 Task: Find connections with filter location Agogo with filter topic #communitybuildingwith filter profile language French with filter current company Bounce with filter school KPB Hinduja College of Commerce with filter industry Health and Human Services with filter service category Corporate Events with filter keywords title Nuclear Engineer
Action: Mouse moved to (269, 203)
Screenshot: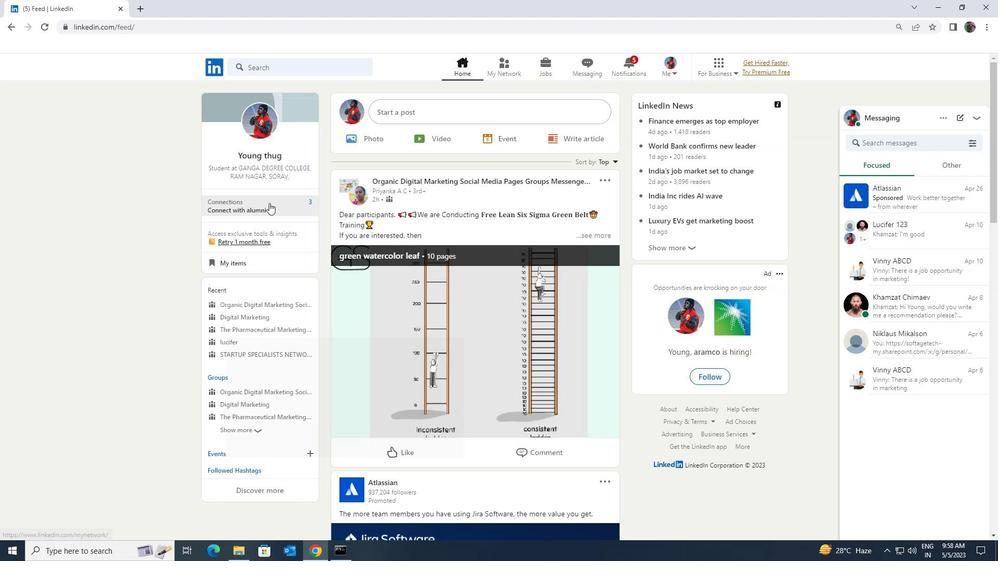 
Action: Mouse pressed left at (269, 203)
Screenshot: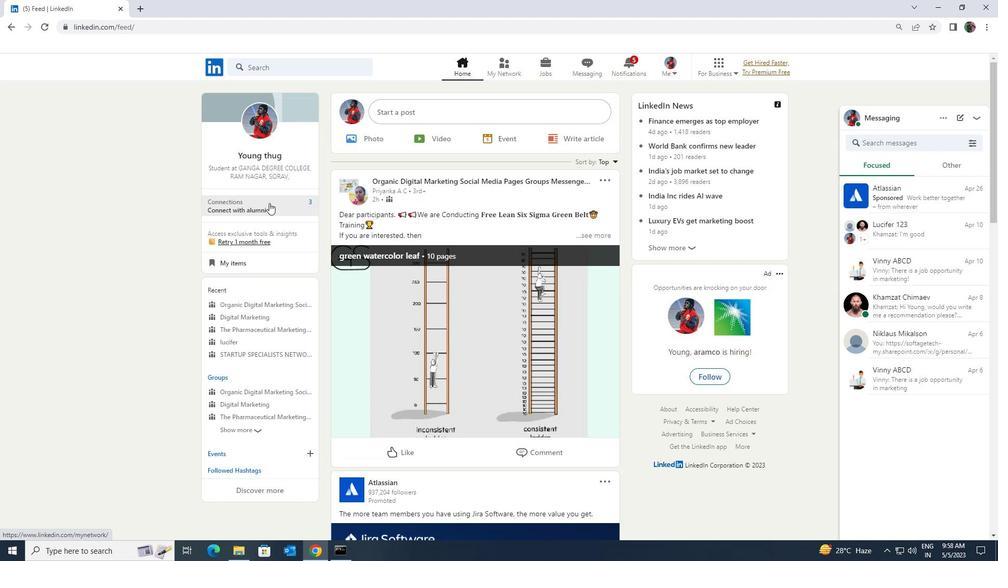 
Action: Mouse moved to (282, 130)
Screenshot: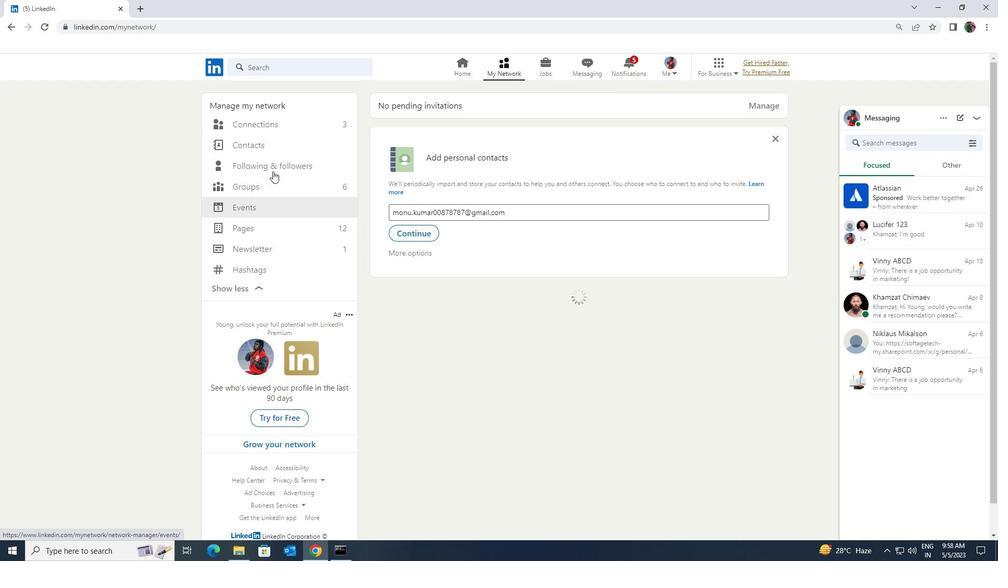 
Action: Mouse pressed left at (282, 130)
Screenshot: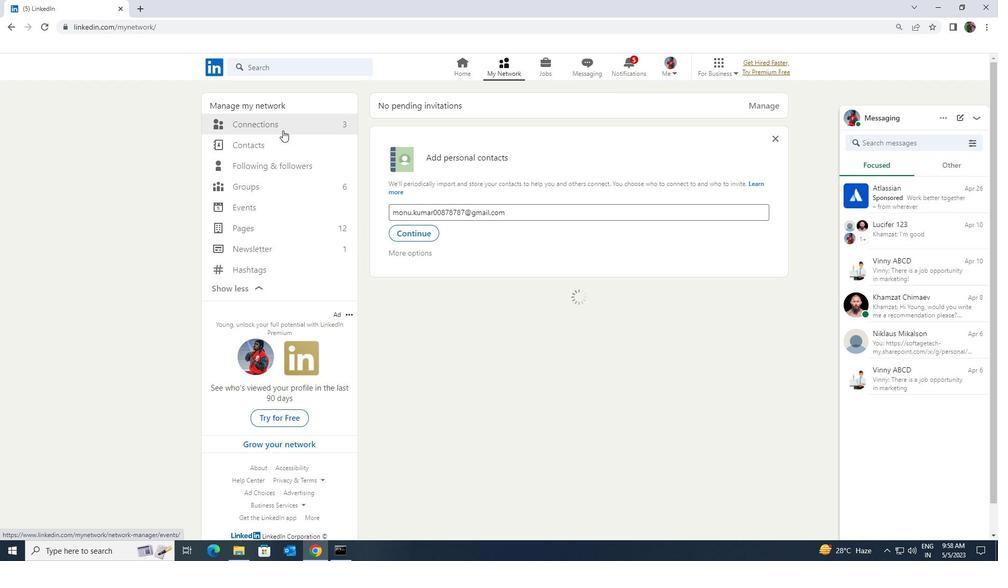 
Action: Mouse moved to (282, 127)
Screenshot: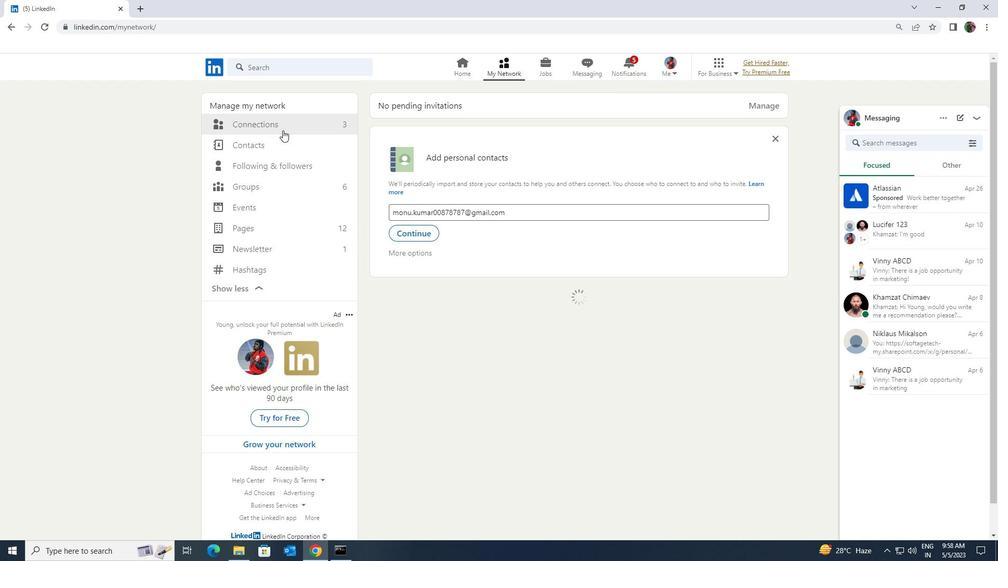 
Action: Mouse pressed left at (282, 127)
Screenshot: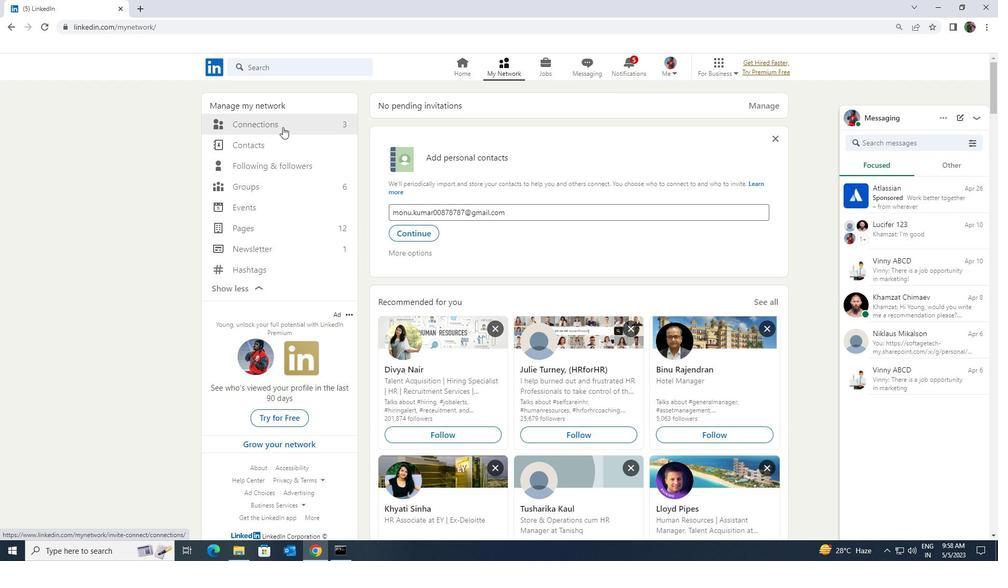 
Action: Mouse moved to (559, 126)
Screenshot: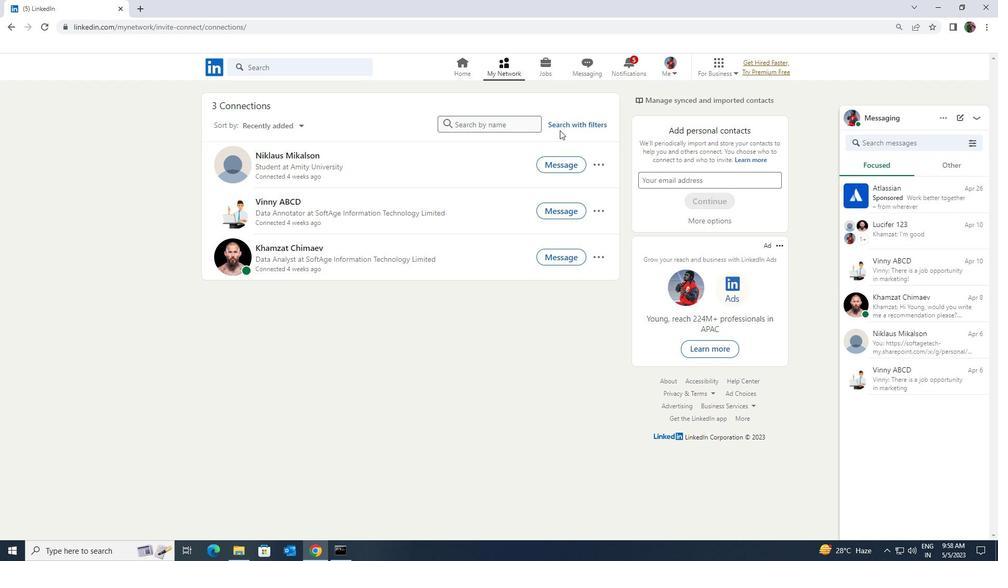 
Action: Mouse pressed left at (559, 126)
Screenshot: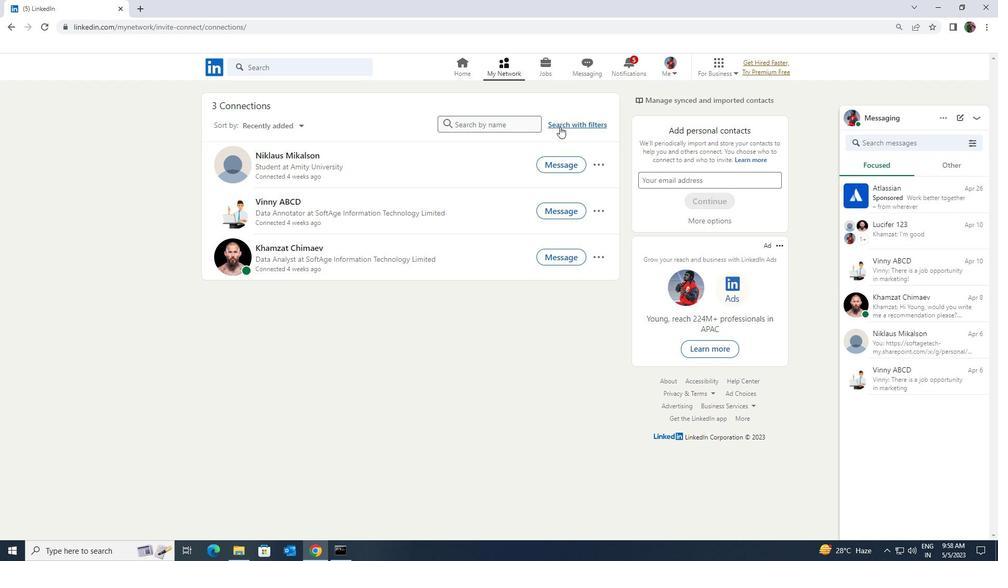 
Action: Mouse moved to (534, 97)
Screenshot: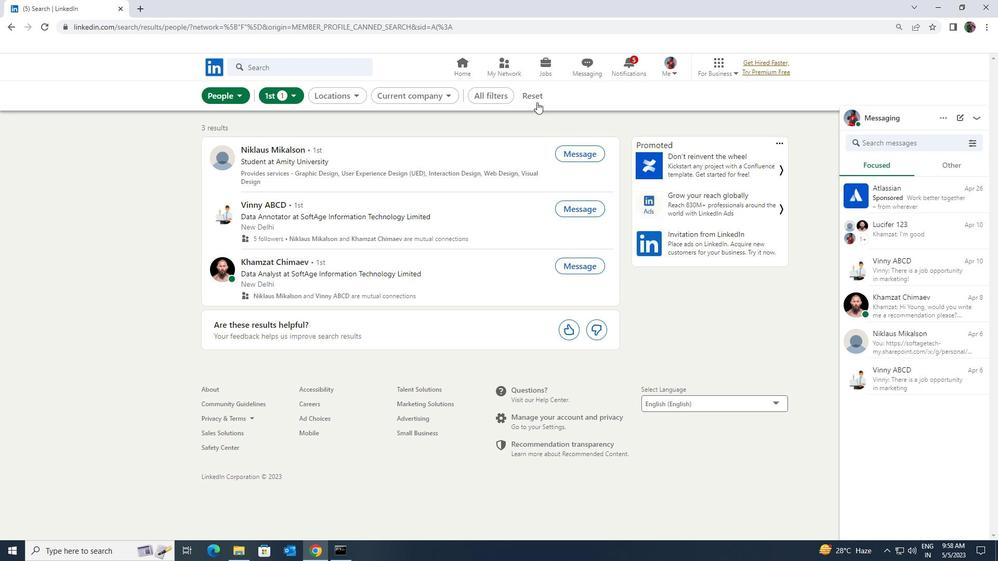 
Action: Mouse pressed left at (534, 97)
Screenshot: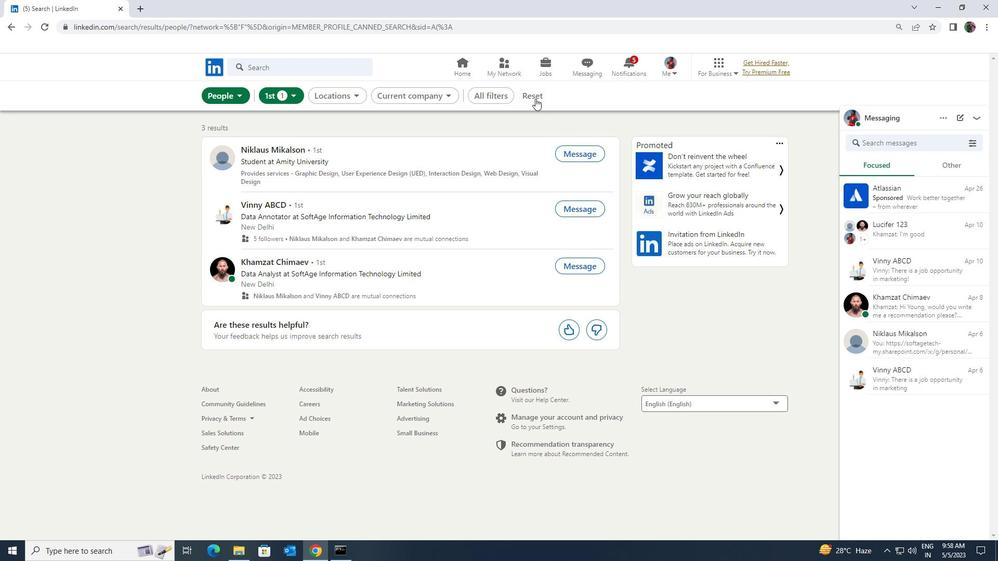 
Action: Mouse moved to (519, 96)
Screenshot: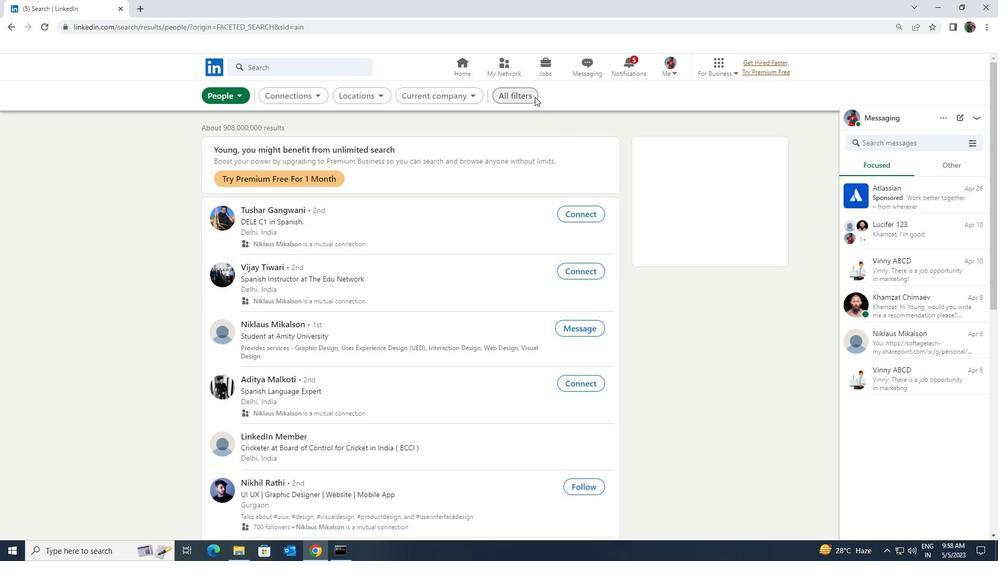 
Action: Mouse pressed left at (519, 96)
Screenshot: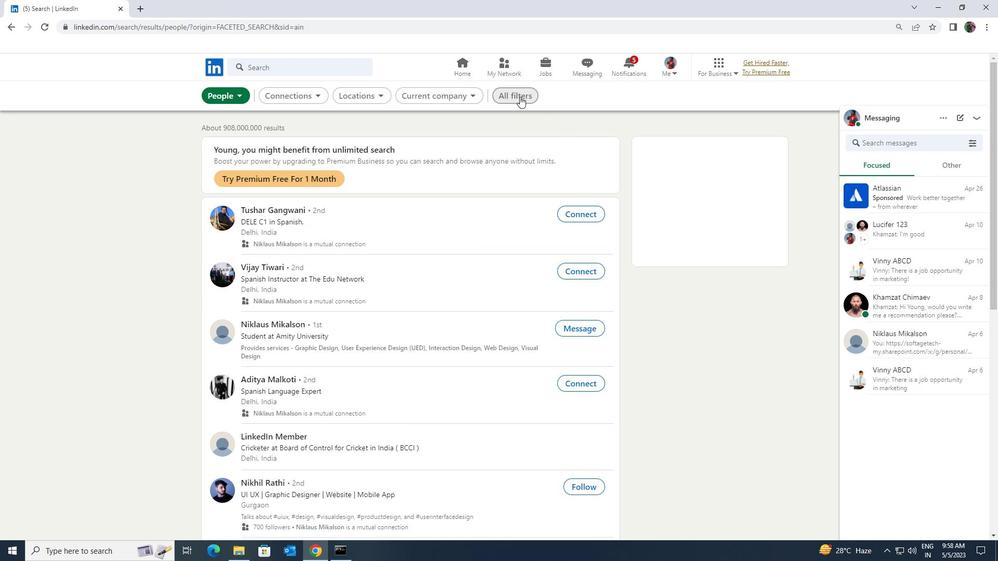 
Action: Mouse moved to (883, 405)
Screenshot: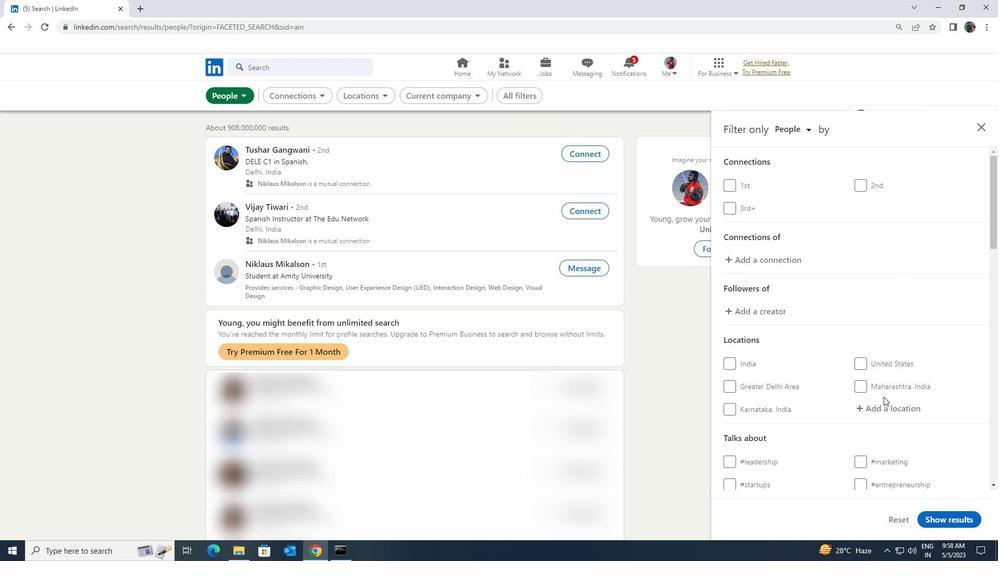 
Action: Mouse pressed left at (883, 405)
Screenshot: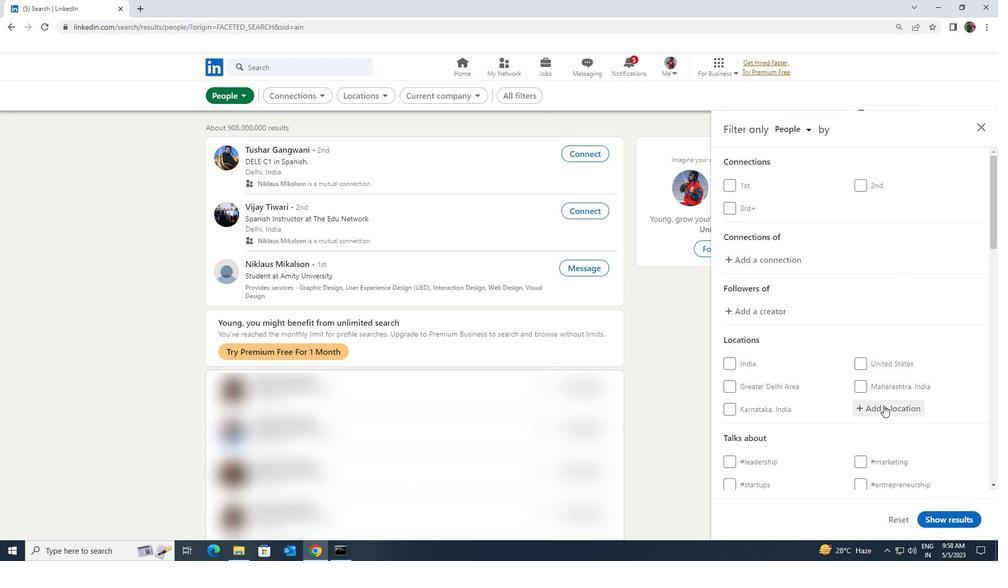
Action: Key pressed <Key.shift><Key.shift>AGOGO<Key.enter>
Screenshot: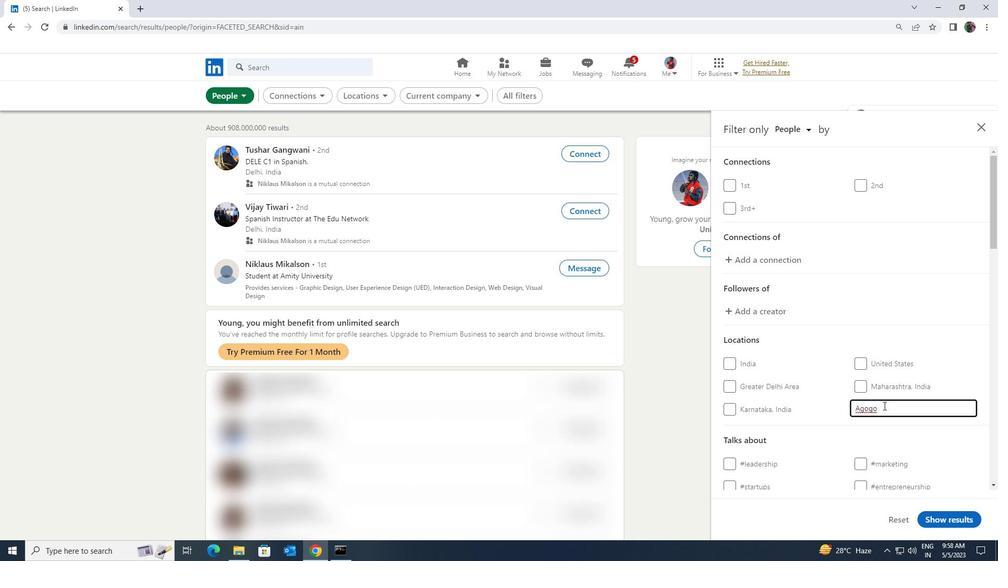 
Action: Mouse moved to (899, 427)
Screenshot: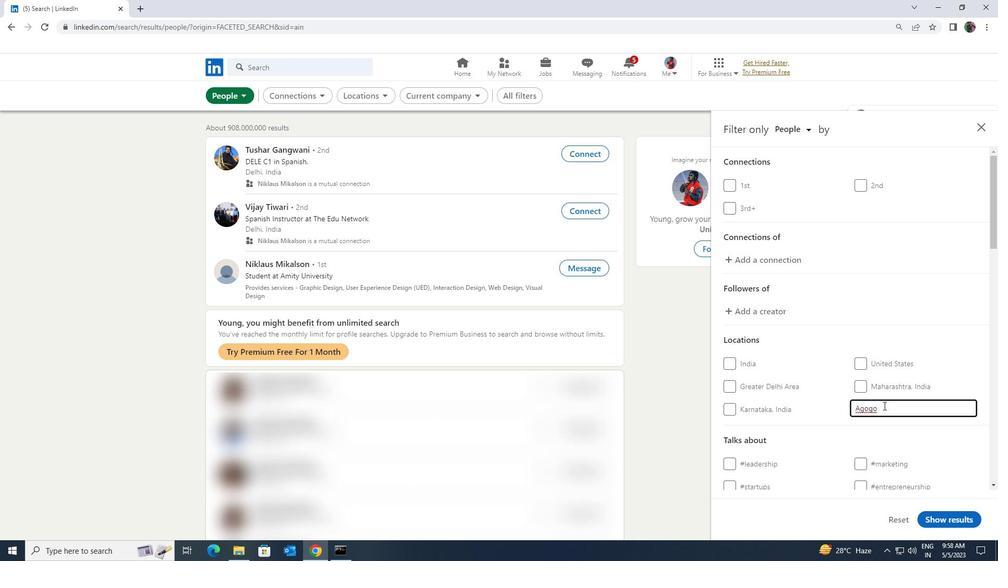 
Action: Mouse scrolled (899, 426) with delta (0, 0)
Screenshot: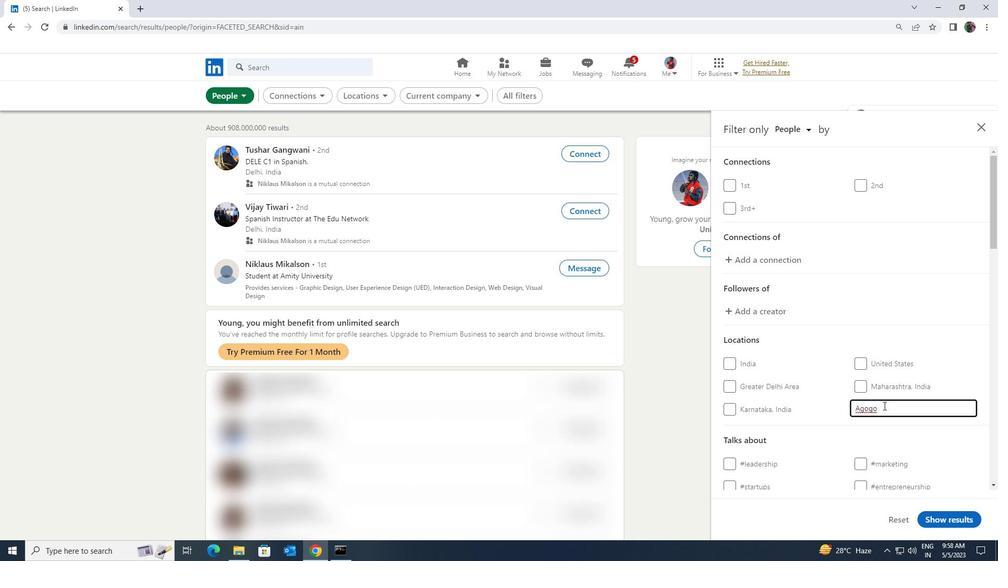 
Action: Mouse moved to (903, 455)
Screenshot: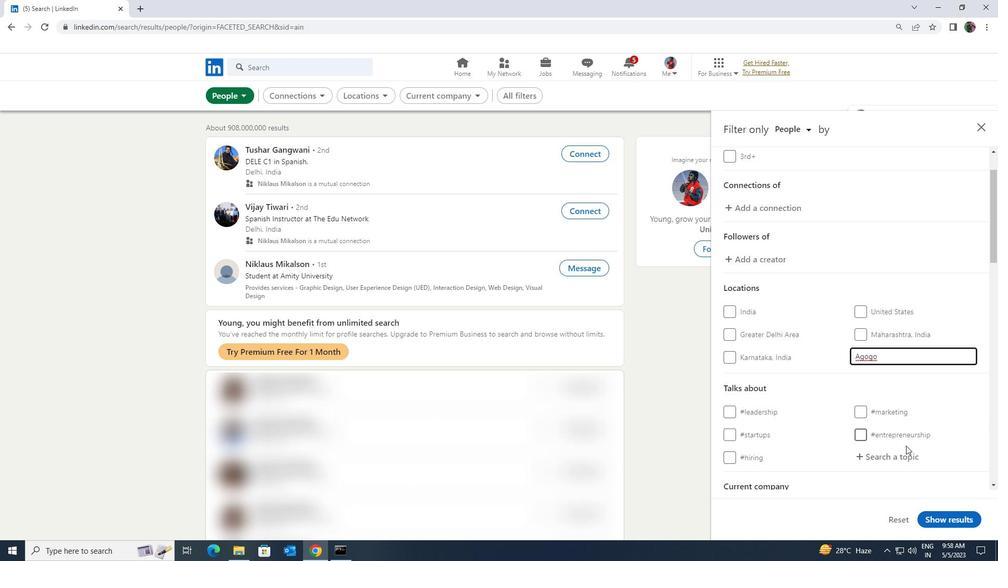 
Action: Mouse pressed left at (903, 455)
Screenshot: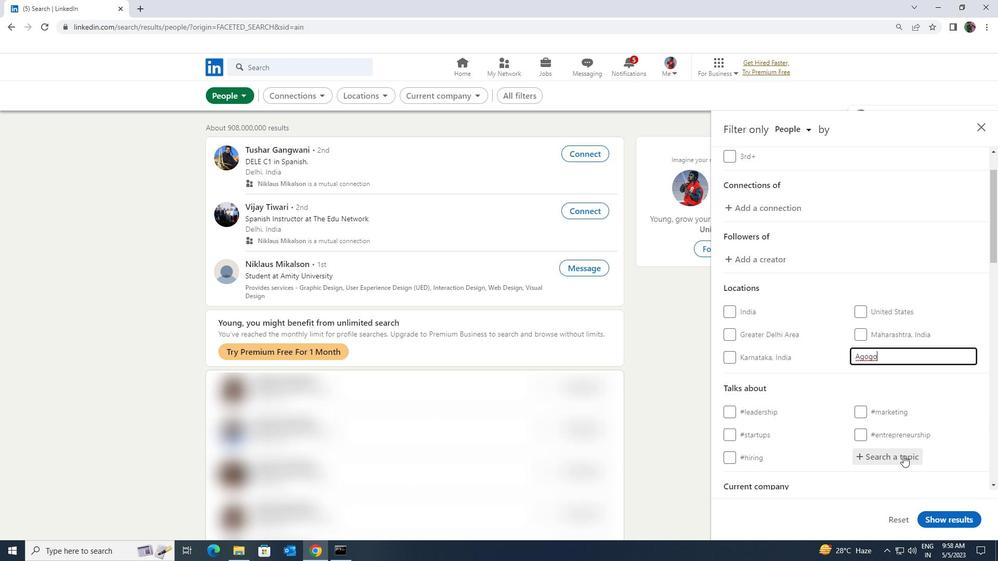 
Action: Key pressed <Key.shift>COMMUNITYBUI
Screenshot: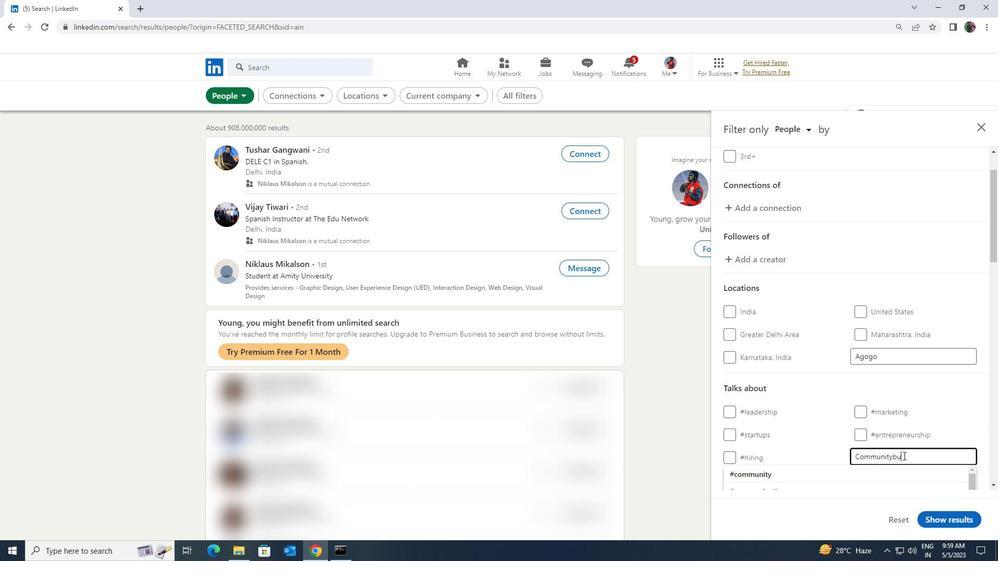 
Action: Mouse moved to (889, 468)
Screenshot: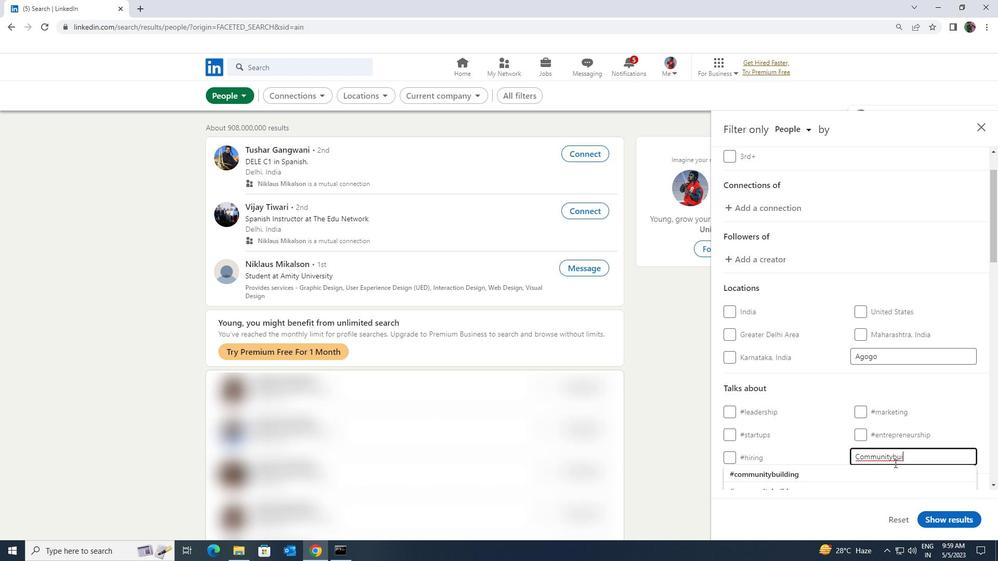 
Action: Mouse pressed left at (889, 468)
Screenshot: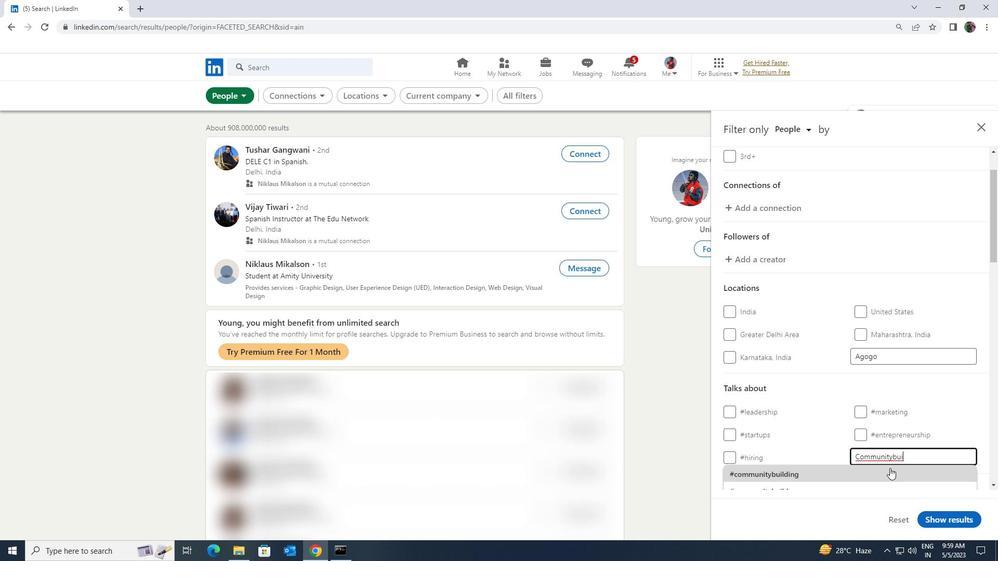 
Action: Mouse moved to (846, 442)
Screenshot: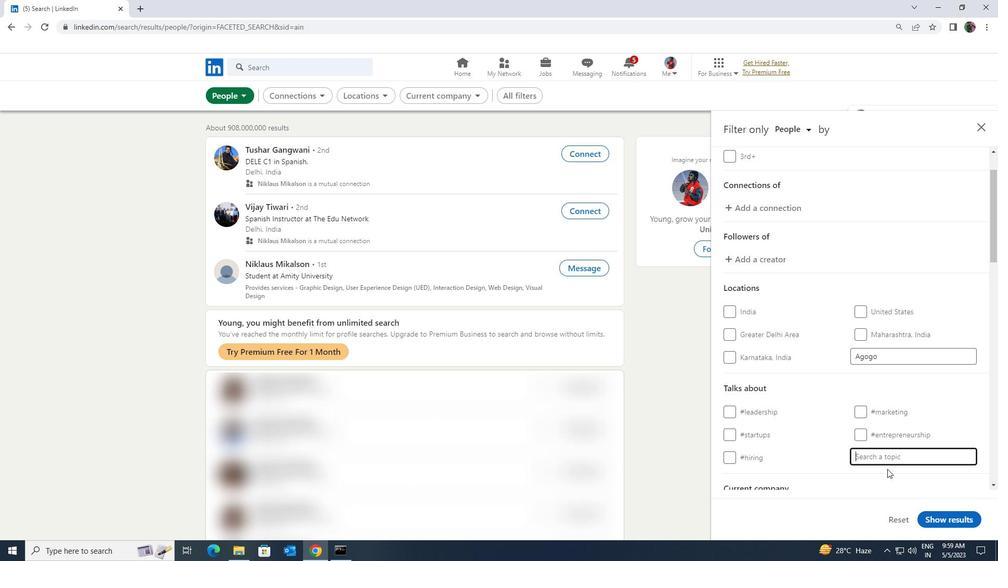 
Action: Mouse scrolled (846, 442) with delta (0, 0)
Screenshot: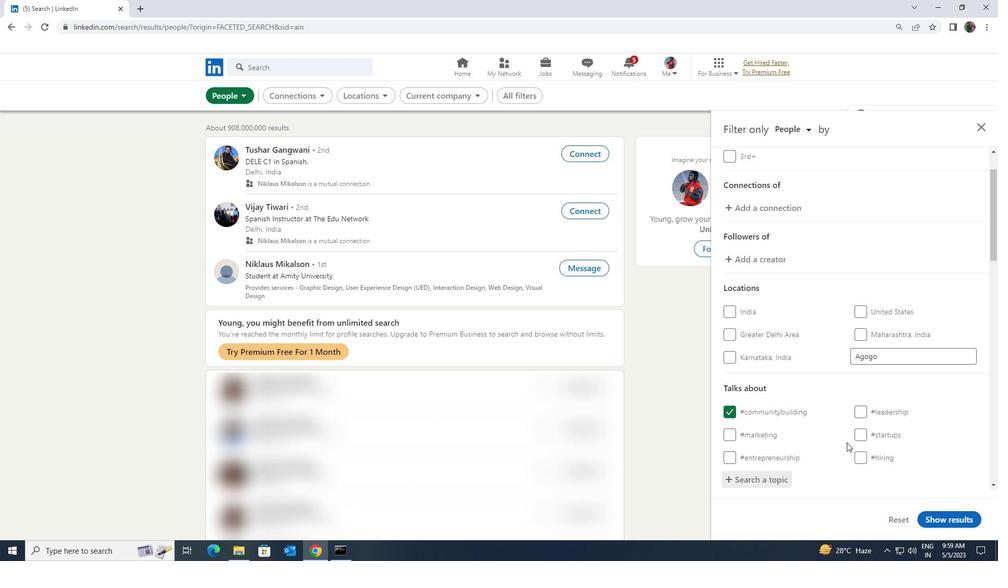 
Action: Mouse scrolled (846, 442) with delta (0, 0)
Screenshot: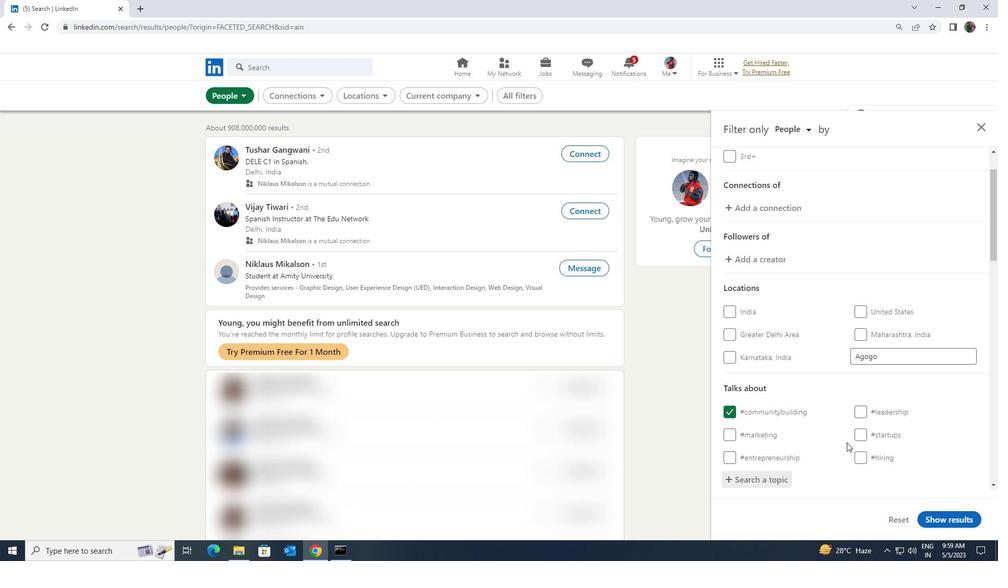 
Action: Mouse moved to (848, 442)
Screenshot: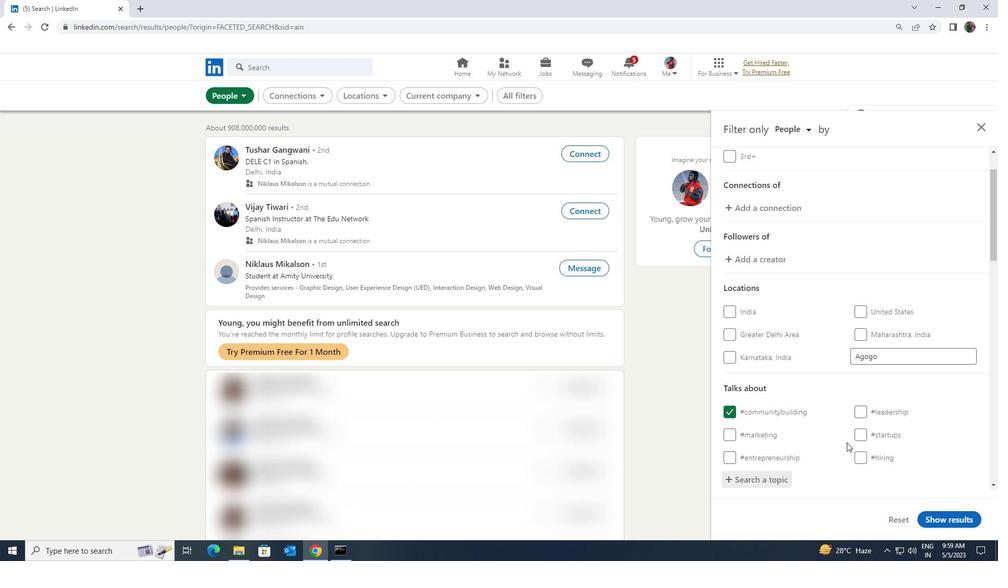
Action: Mouse scrolled (848, 441) with delta (0, 0)
Screenshot: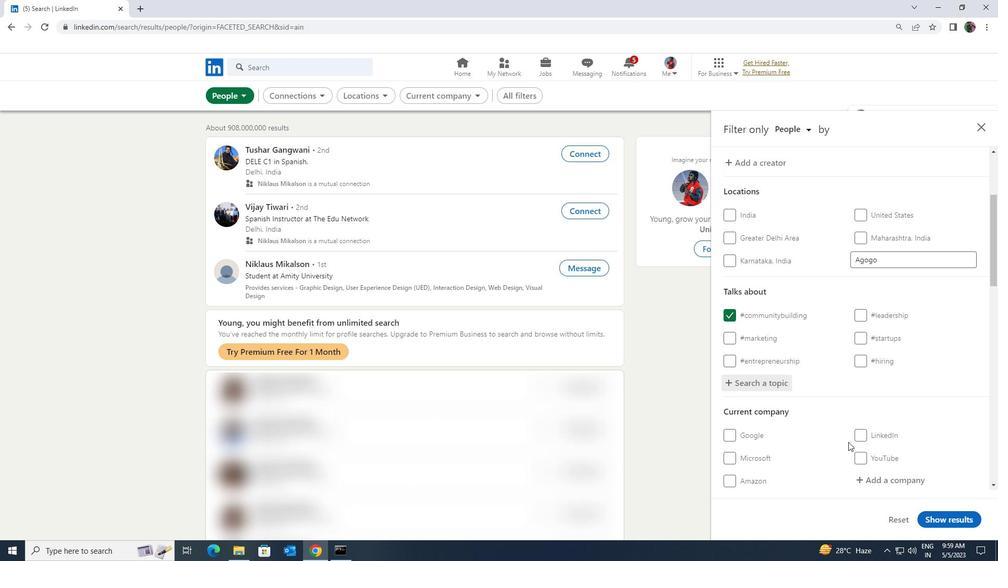 
Action: Mouse scrolled (848, 441) with delta (0, 0)
Screenshot: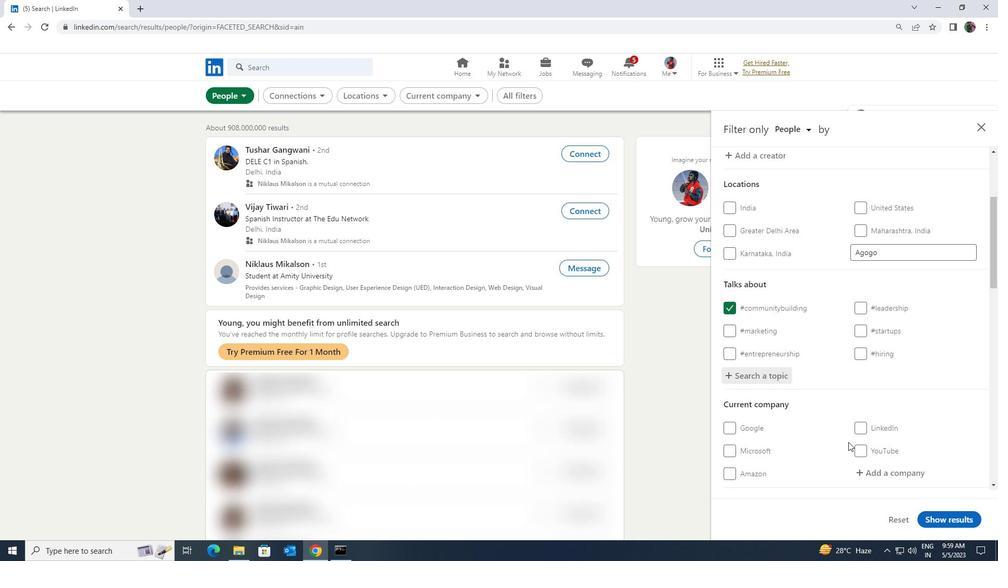 
Action: Mouse moved to (849, 442)
Screenshot: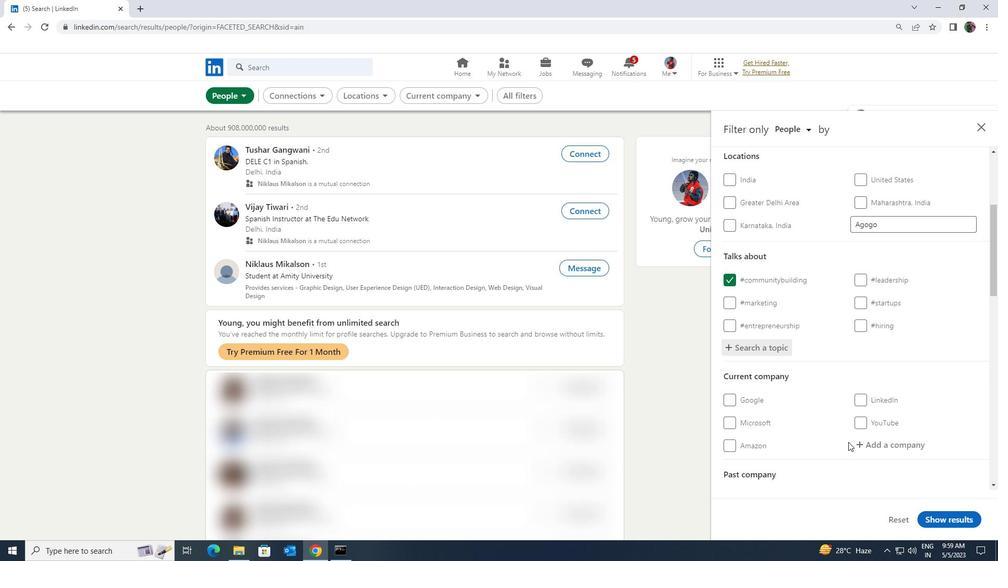 
Action: Mouse scrolled (849, 441) with delta (0, 0)
Screenshot: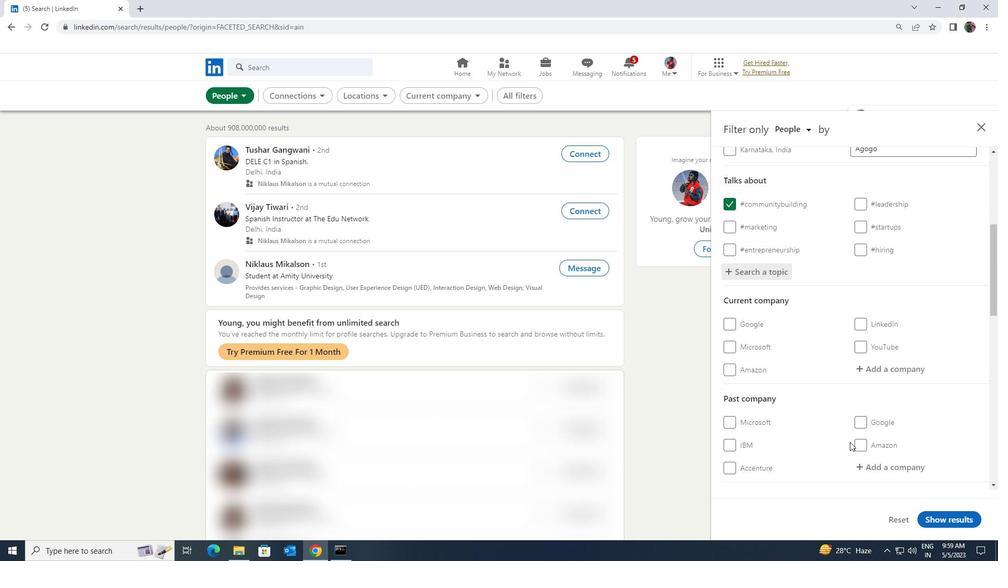 
Action: Mouse moved to (850, 441)
Screenshot: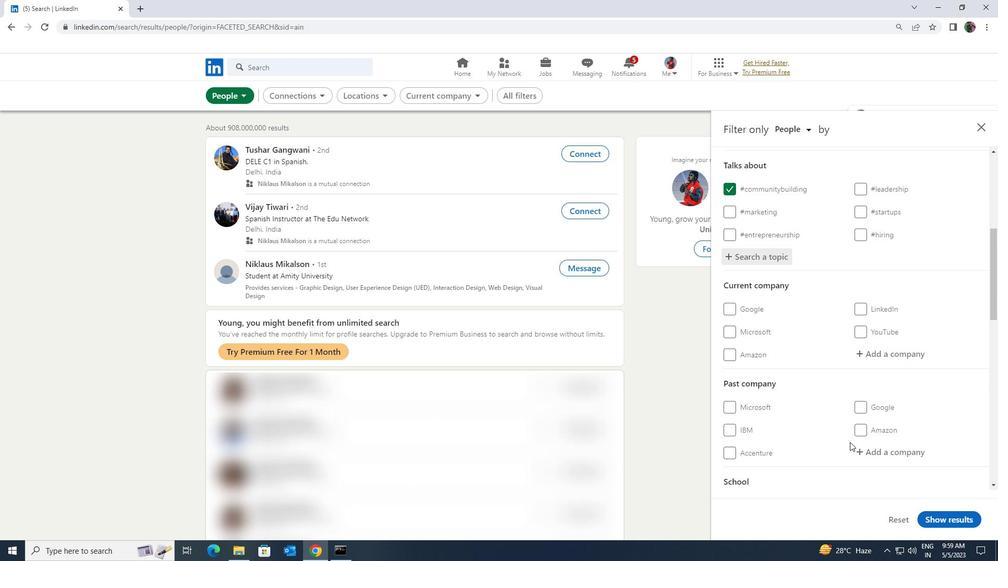 
Action: Mouse scrolled (850, 440) with delta (0, 0)
Screenshot: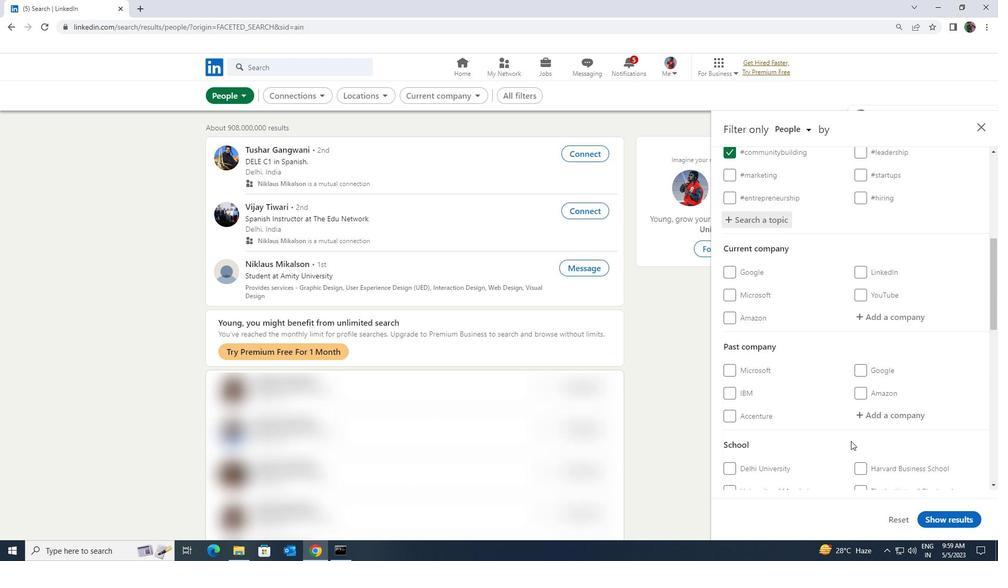 
Action: Mouse scrolled (850, 440) with delta (0, 0)
Screenshot: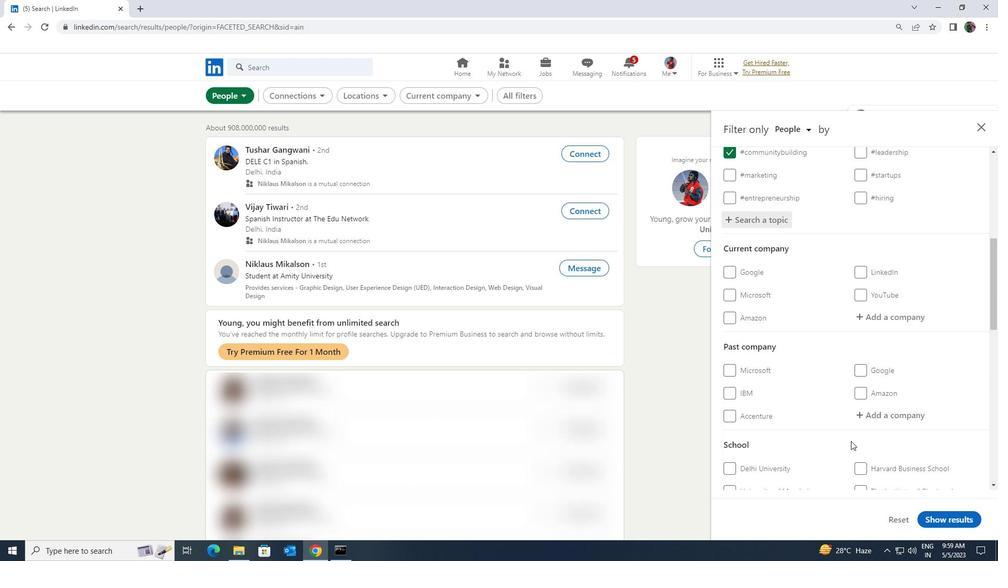 
Action: Mouse scrolled (850, 440) with delta (0, 0)
Screenshot: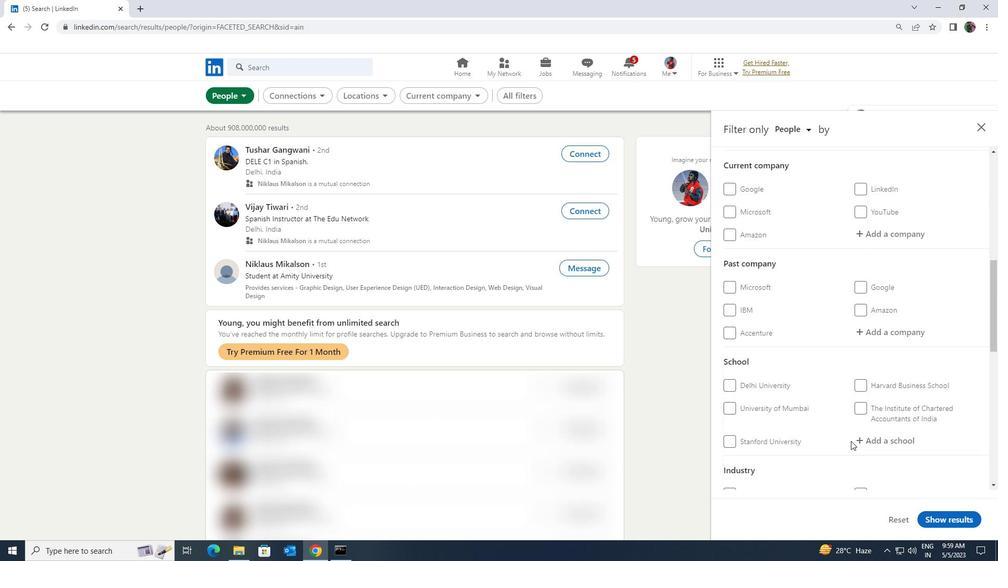 
Action: Mouse scrolled (850, 440) with delta (0, 0)
Screenshot: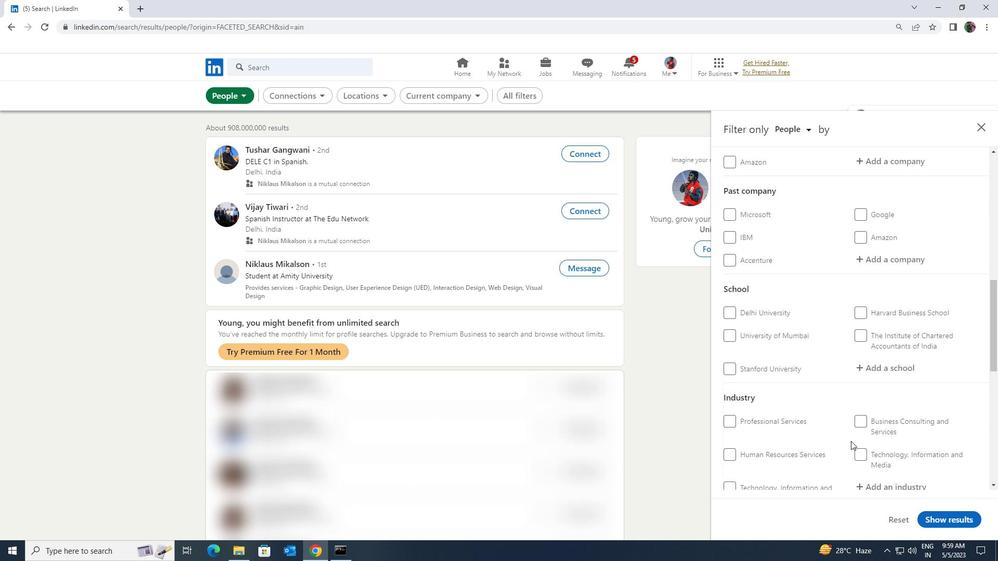 
Action: Mouse scrolled (850, 440) with delta (0, 0)
Screenshot: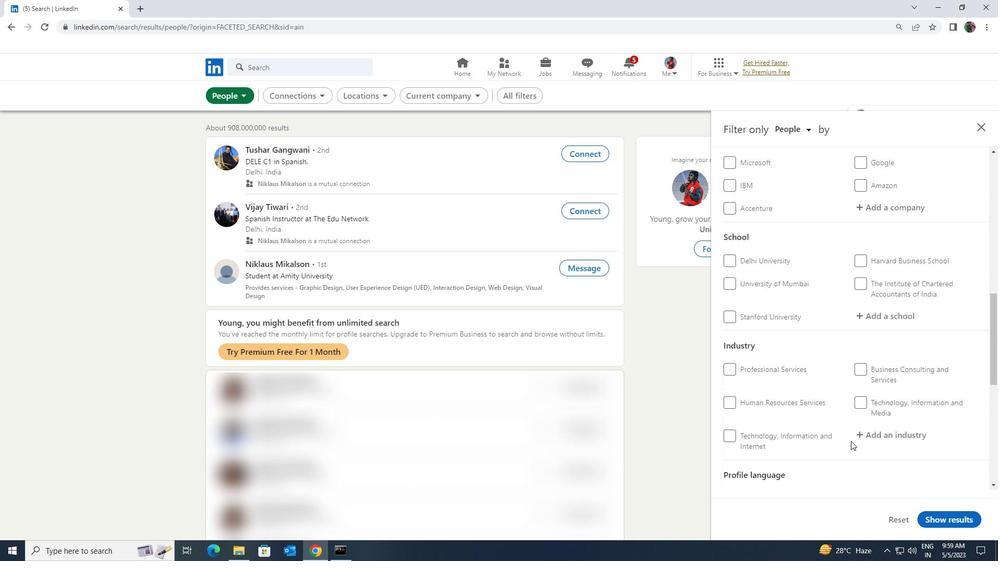 
Action: Mouse moved to (856, 443)
Screenshot: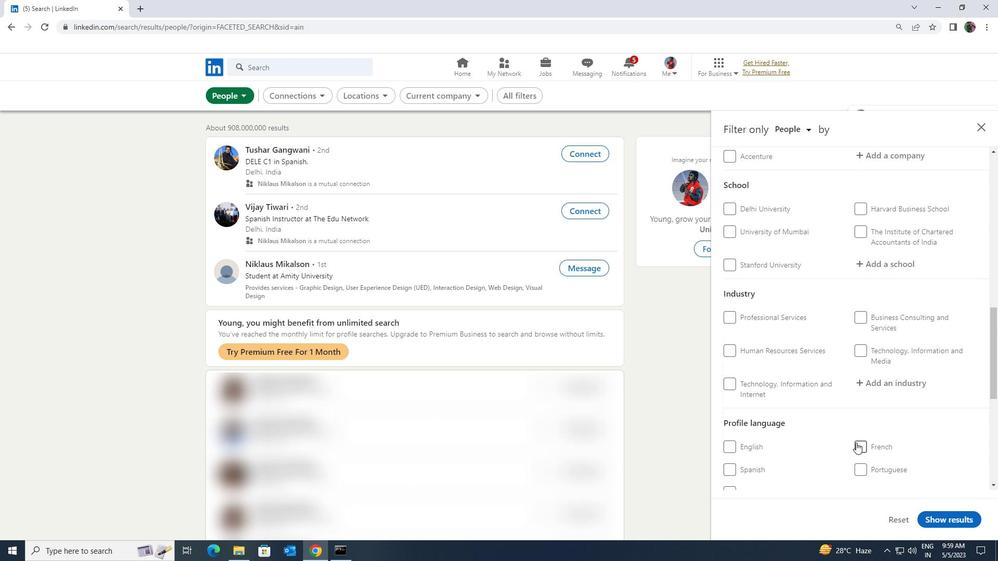 
Action: Mouse pressed left at (856, 443)
Screenshot: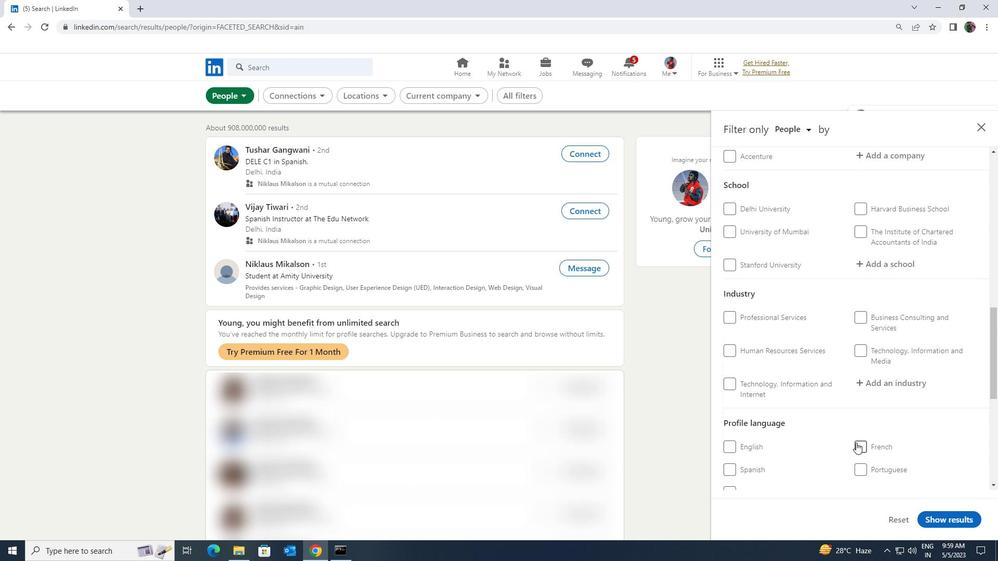 
Action: Mouse moved to (857, 444)
Screenshot: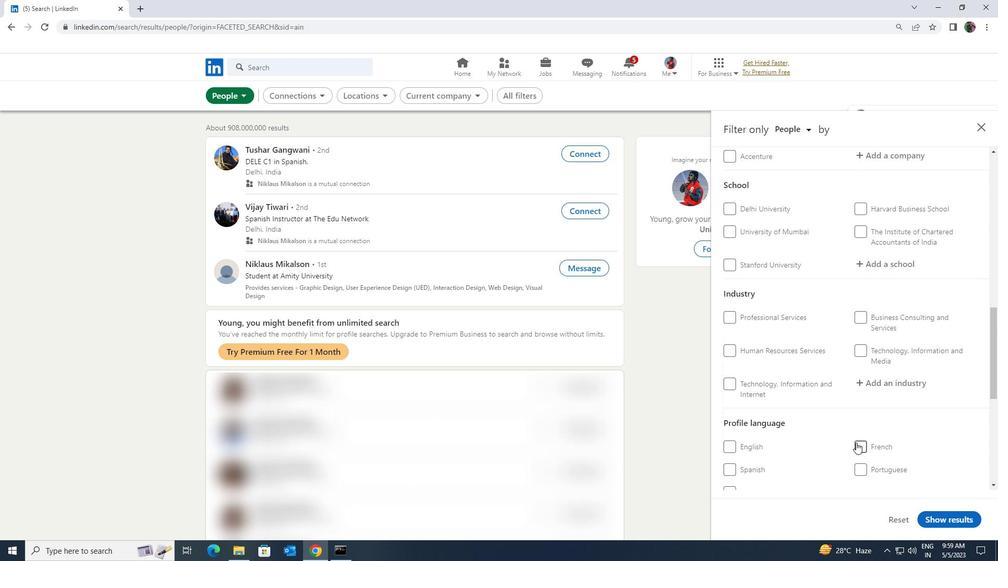 
Action: Mouse scrolled (857, 444) with delta (0, 0)
Screenshot: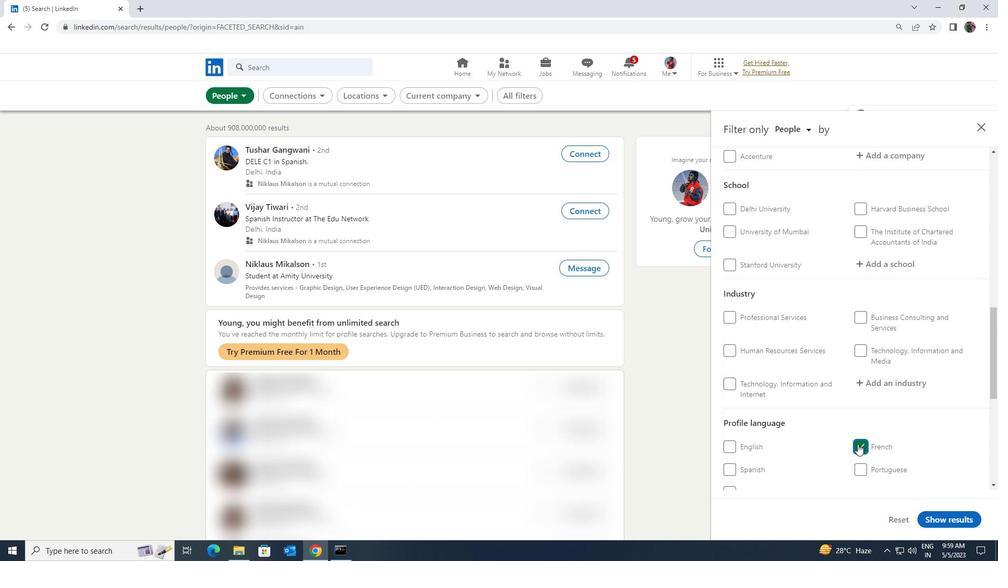 
Action: Mouse scrolled (857, 444) with delta (0, 0)
Screenshot: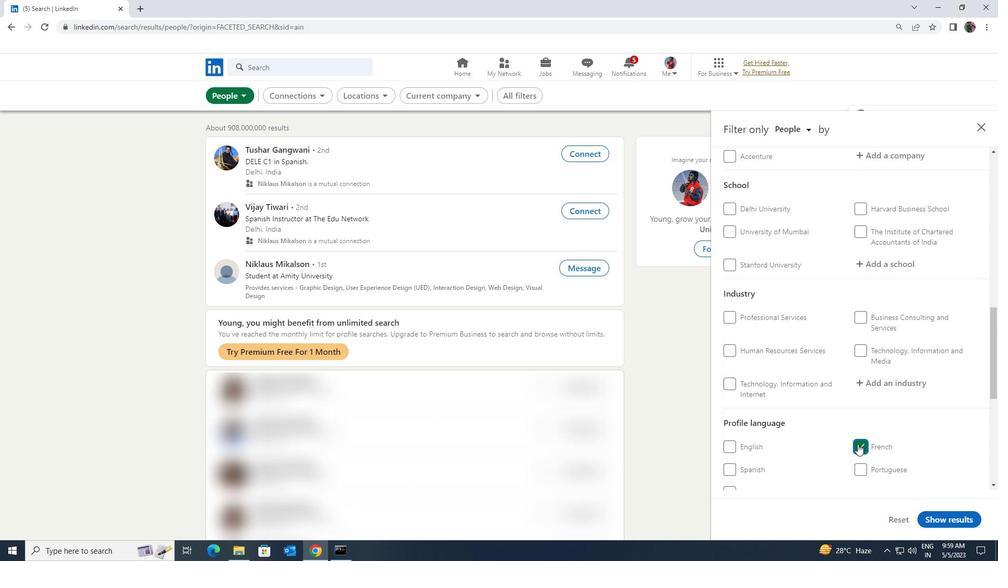 
Action: Mouse scrolled (857, 444) with delta (0, 0)
Screenshot: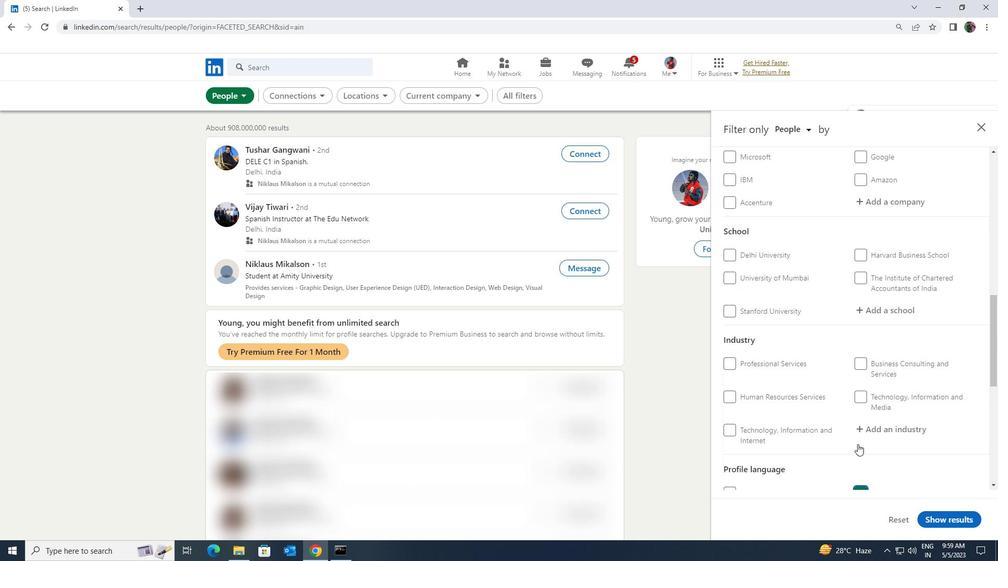 
Action: Mouse scrolled (857, 444) with delta (0, 0)
Screenshot: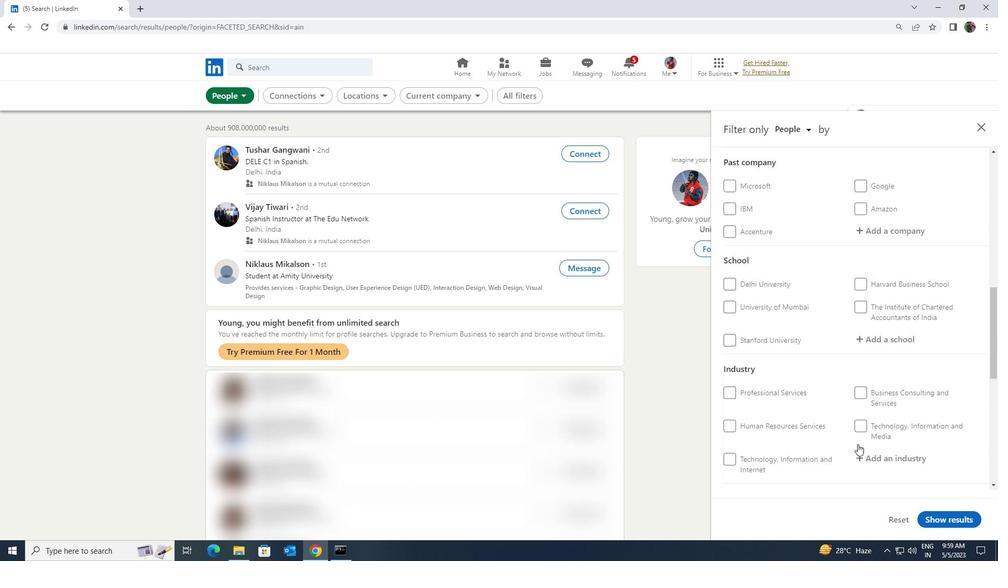 
Action: Mouse scrolled (857, 444) with delta (0, 0)
Screenshot: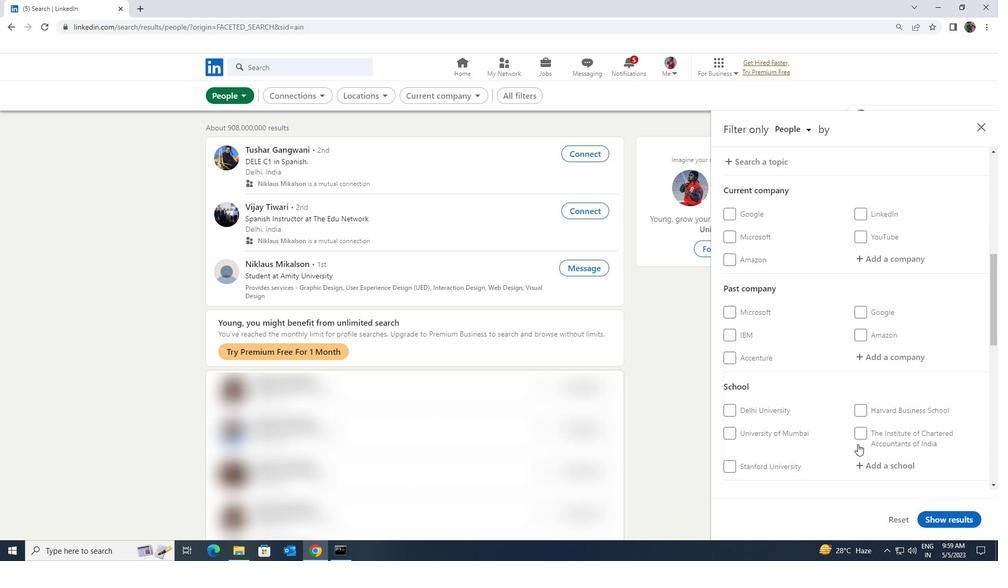 
Action: Mouse scrolled (857, 444) with delta (0, 0)
Screenshot: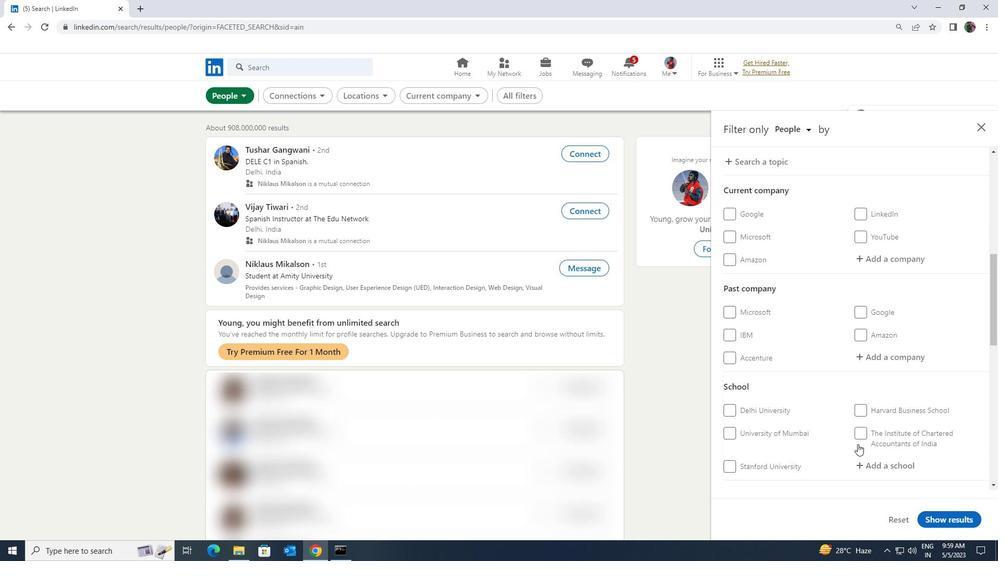 
Action: Mouse scrolled (857, 444) with delta (0, 0)
Screenshot: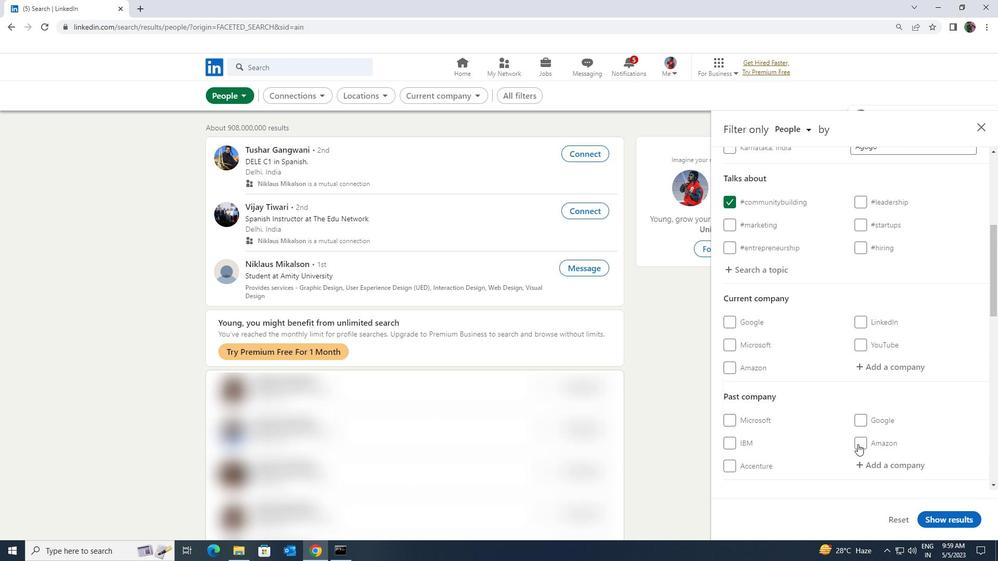 
Action: Mouse moved to (865, 423)
Screenshot: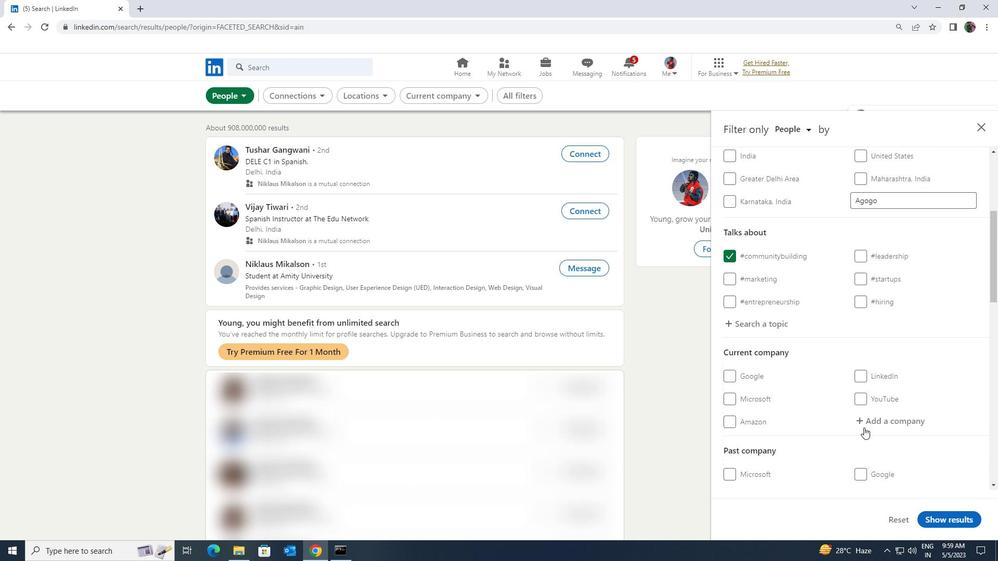 
Action: Mouse pressed left at (865, 423)
Screenshot: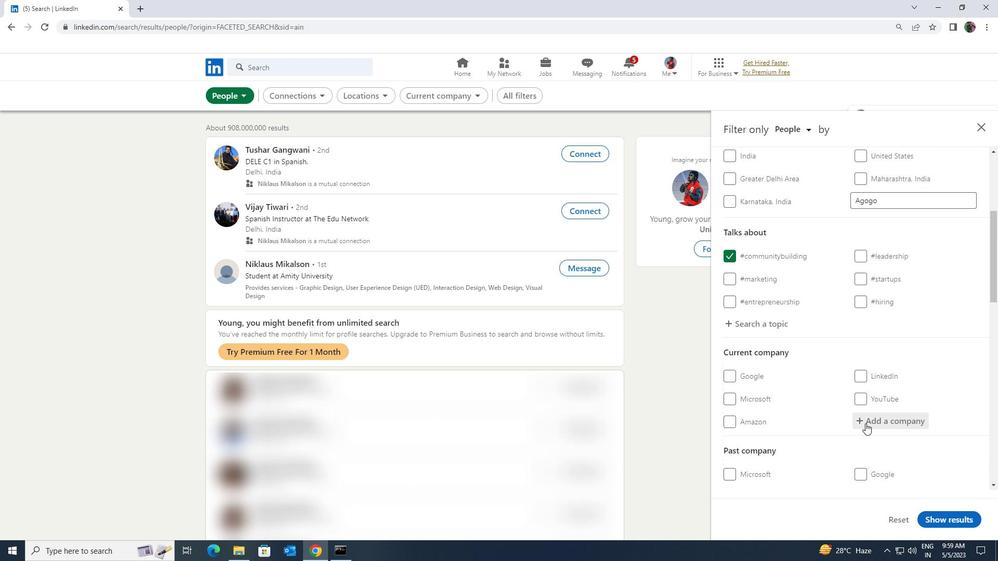
Action: Mouse moved to (859, 429)
Screenshot: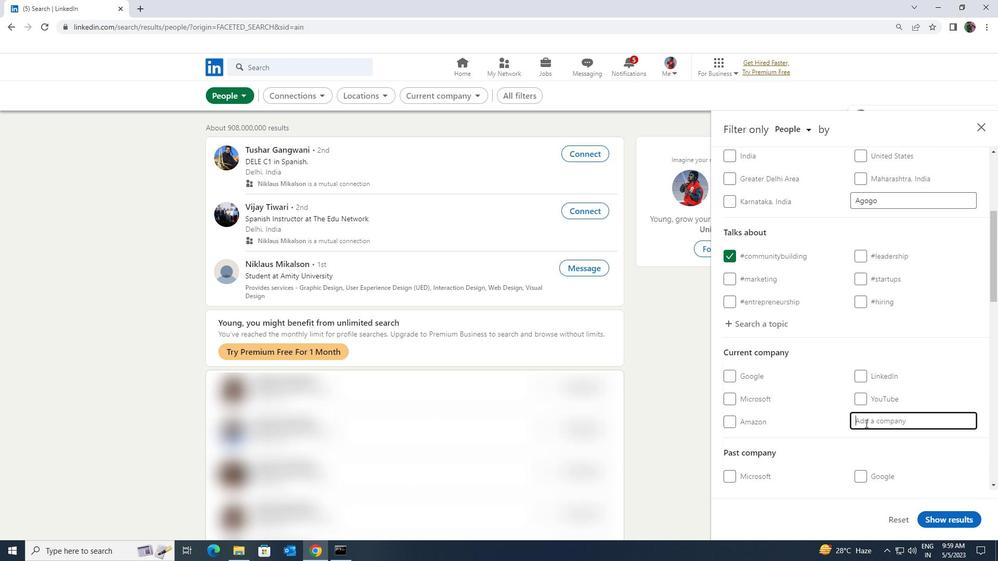 
Action: Key pressed <Key.shift>BOUNCE
Screenshot: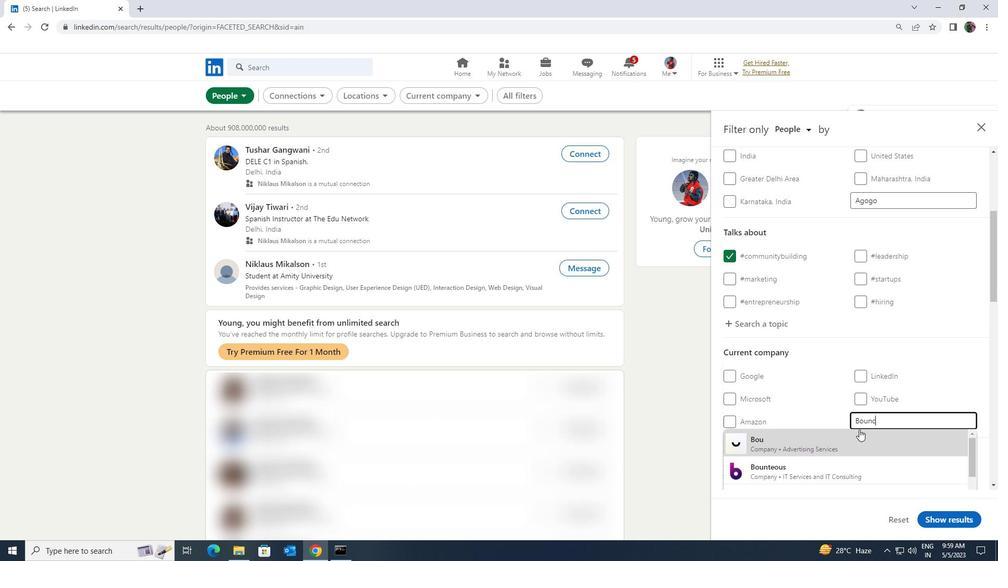 
Action: Mouse pressed left at (859, 429)
Screenshot: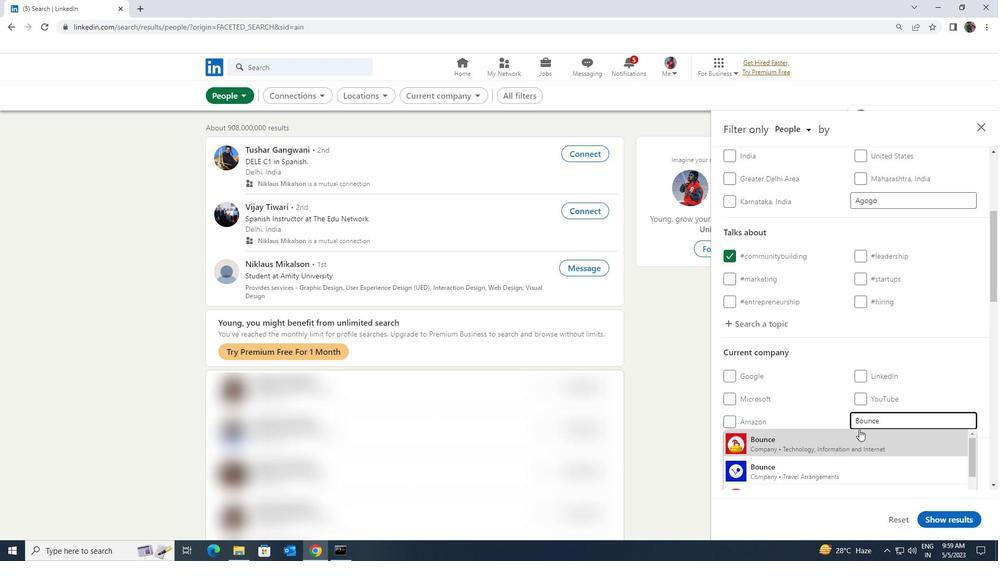 
Action: Mouse moved to (857, 434)
Screenshot: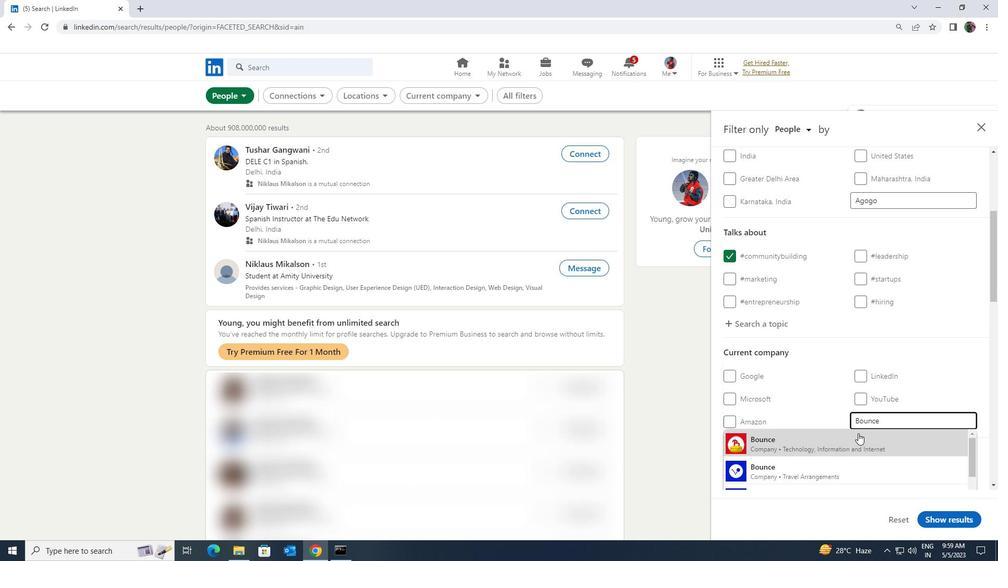 
Action: Mouse pressed left at (857, 434)
Screenshot: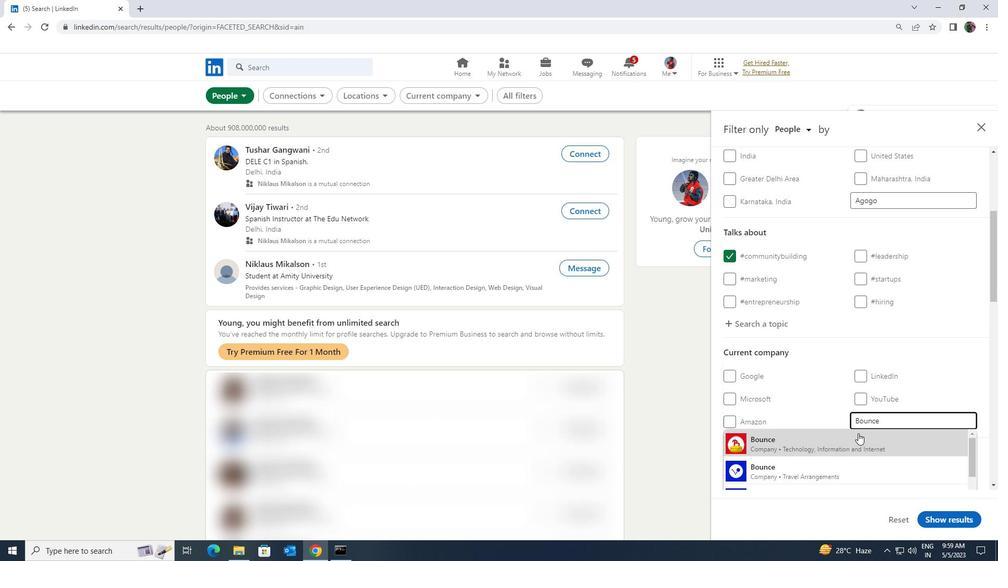 
Action: Mouse moved to (849, 427)
Screenshot: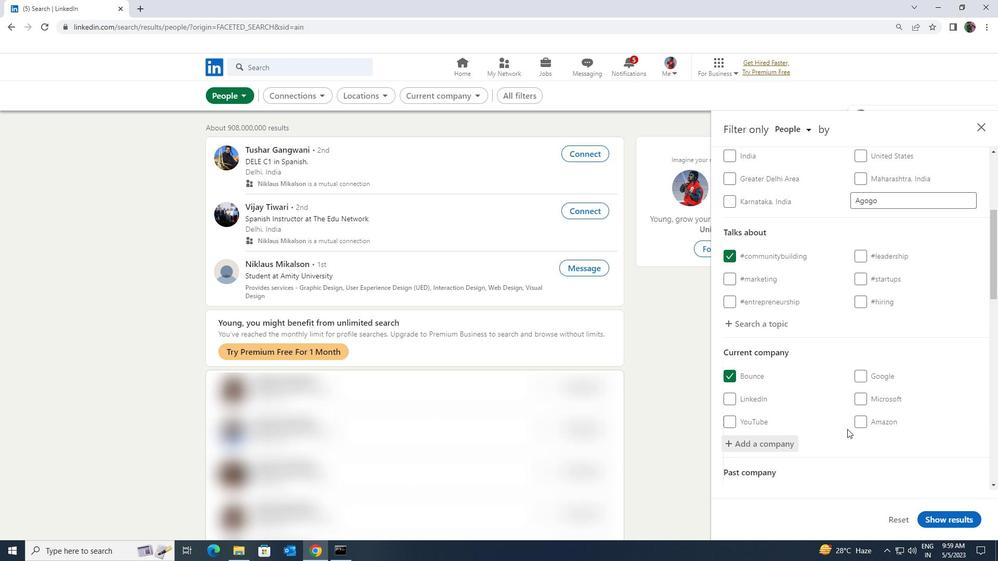 
Action: Mouse scrolled (849, 426) with delta (0, 0)
Screenshot: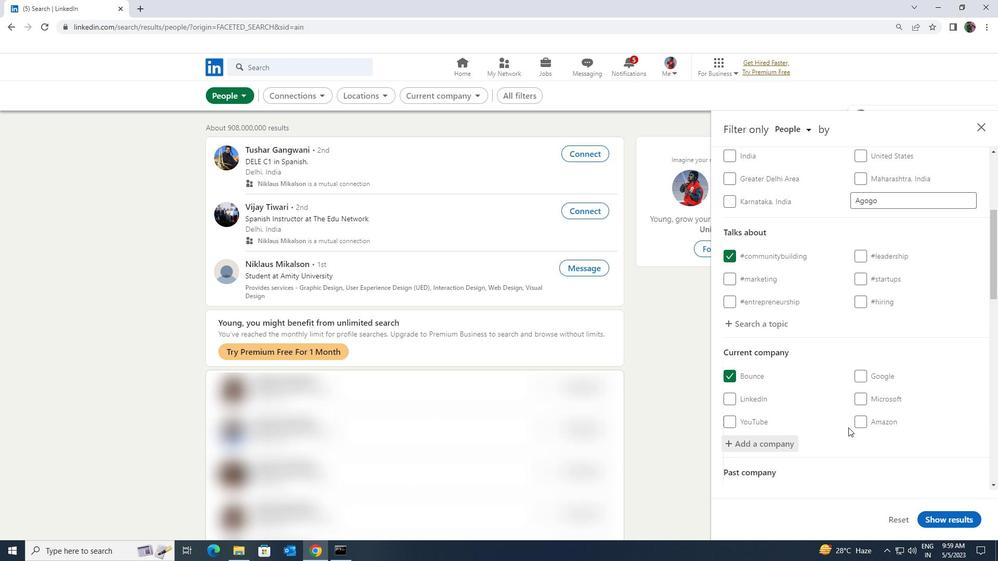 
Action: Mouse moved to (855, 427)
Screenshot: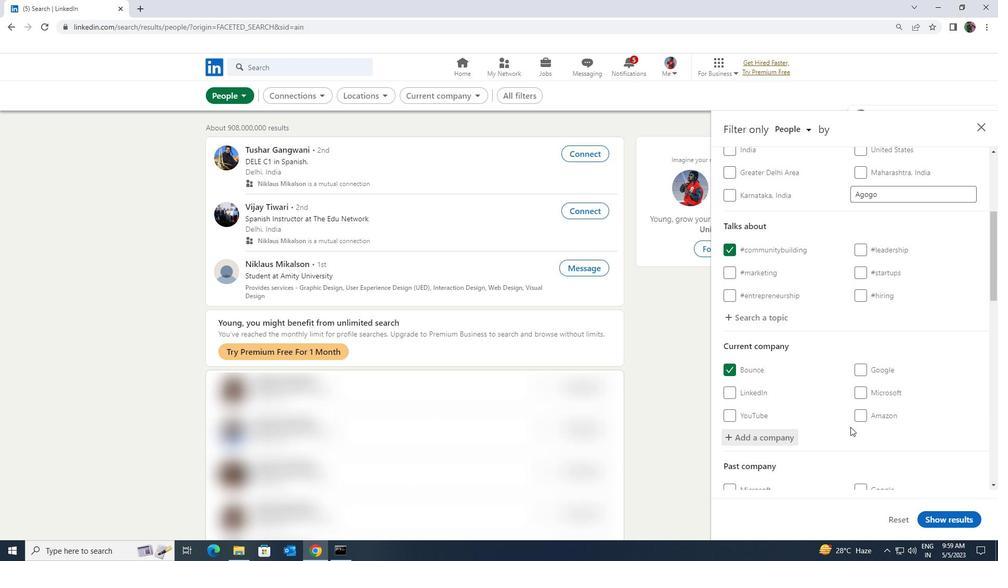 
Action: Mouse scrolled (855, 426) with delta (0, 0)
Screenshot: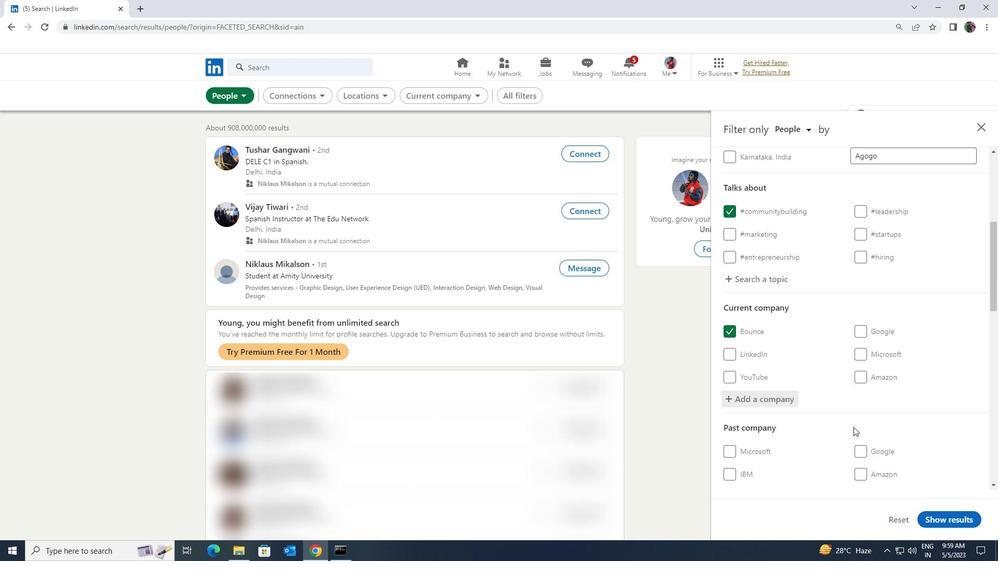 
Action: Mouse moved to (857, 428)
Screenshot: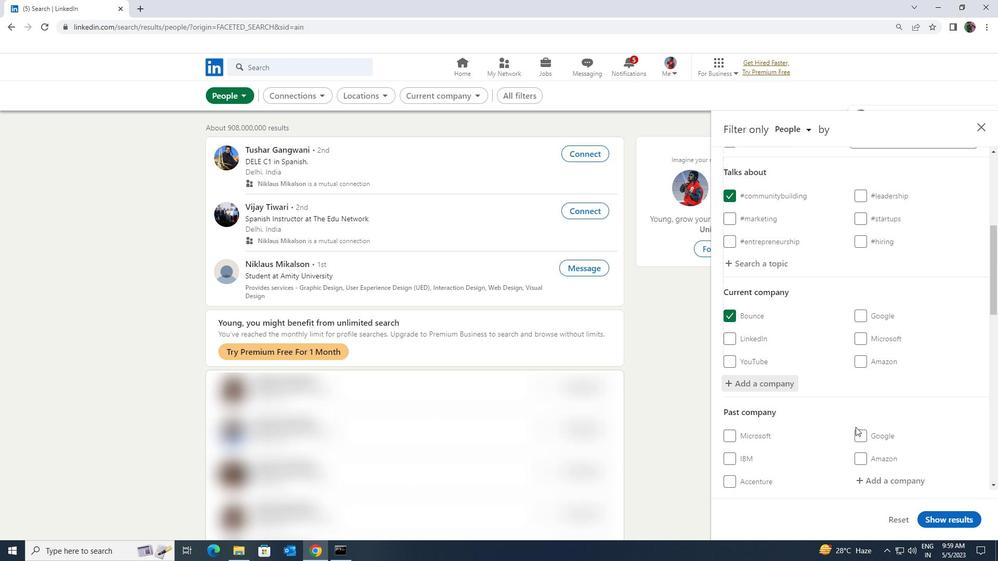 
Action: Mouse scrolled (857, 427) with delta (0, 0)
Screenshot: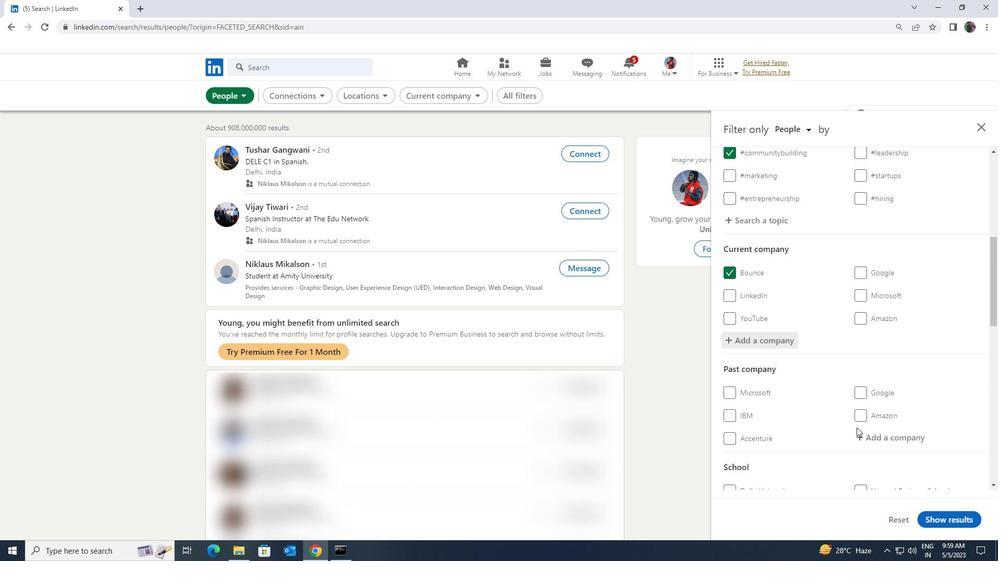 
Action: Mouse moved to (857, 428)
Screenshot: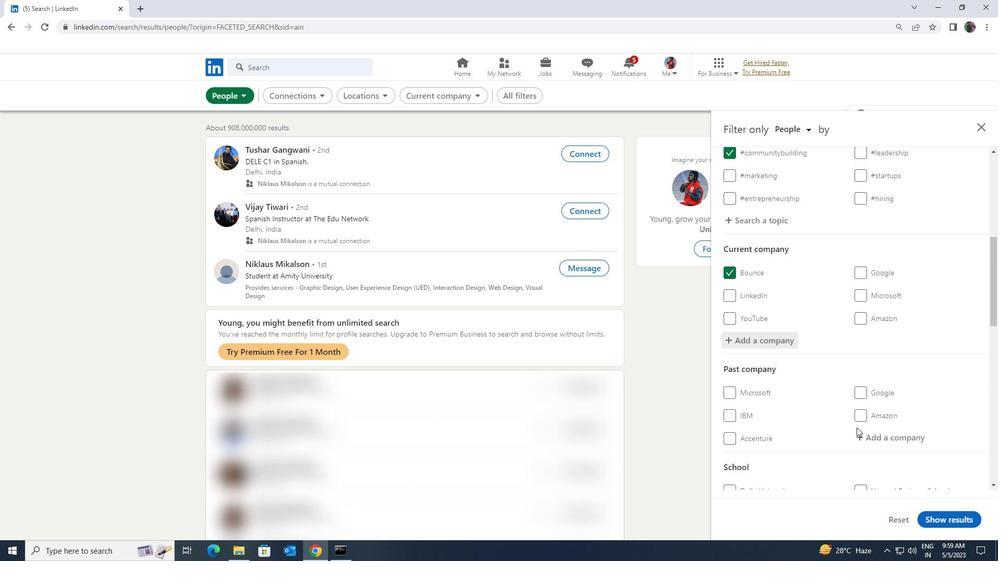 
Action: Mouse scrolled (857, 428) with delta (0, 0)
Screenshot: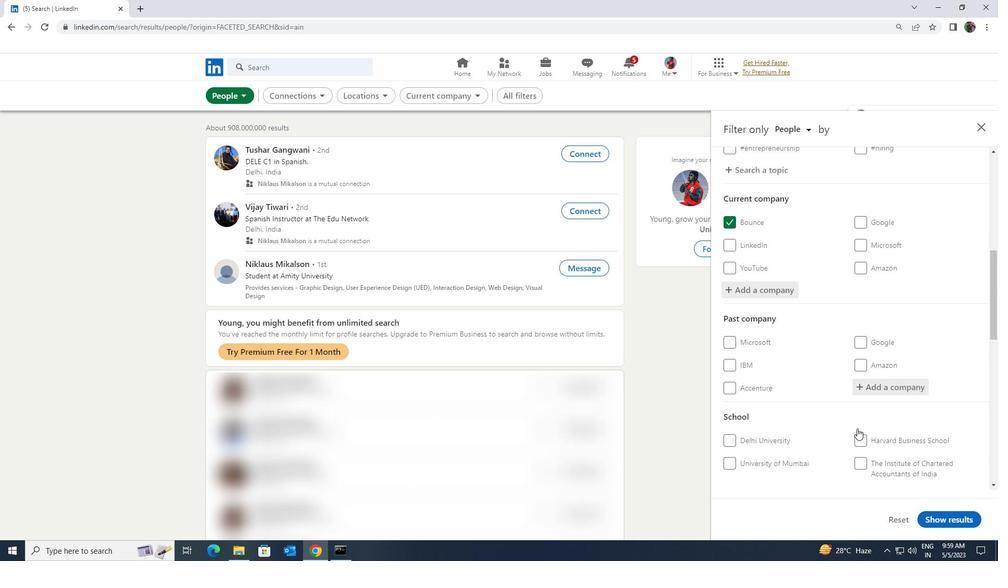 
Action: Mouse moved to (858, 436)
Screenshot: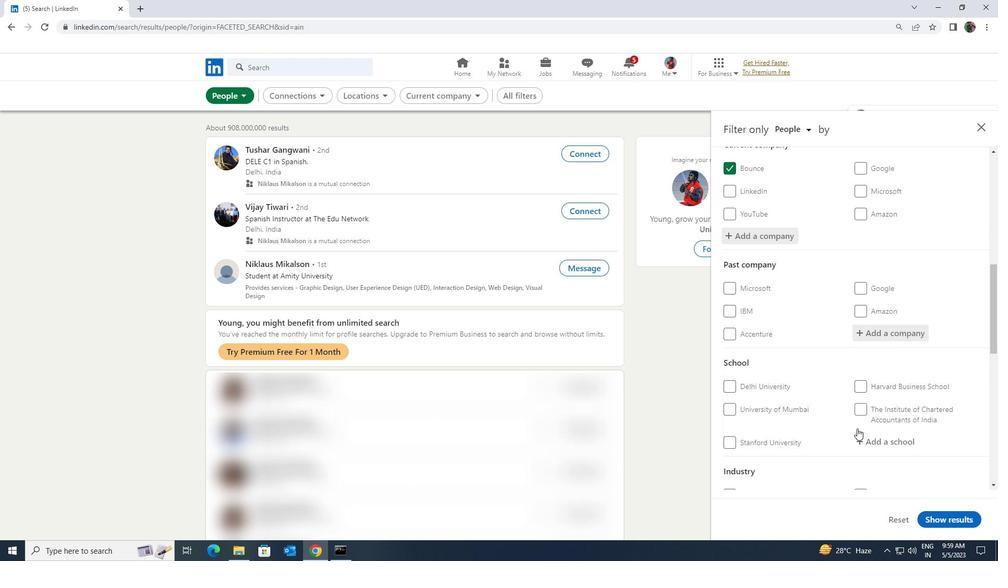 
Action: Mouse pressed left at (858, 436)
Screenshot: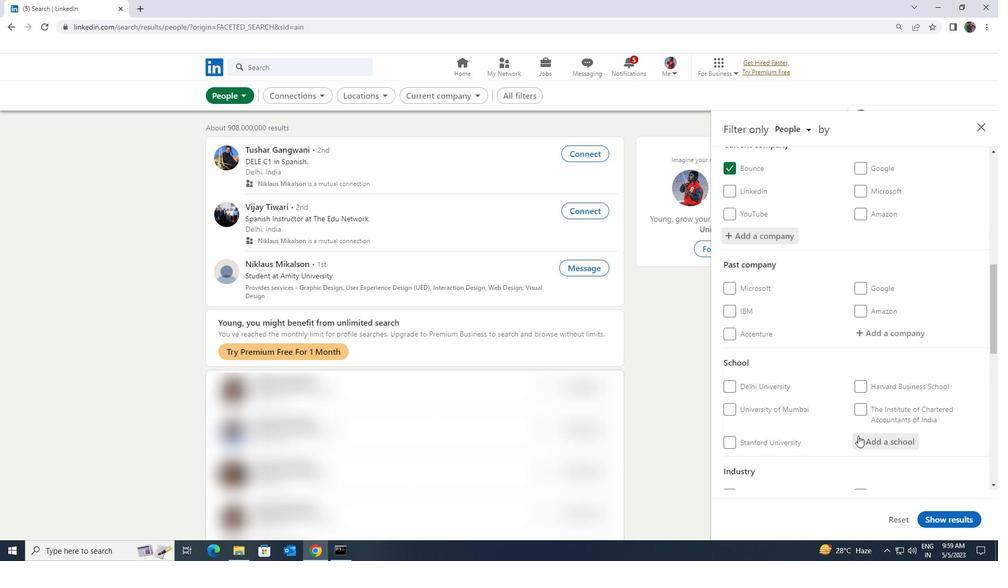 
Action: Key pressed <Key.shift>KPB<Key.space>HI
Screenshot: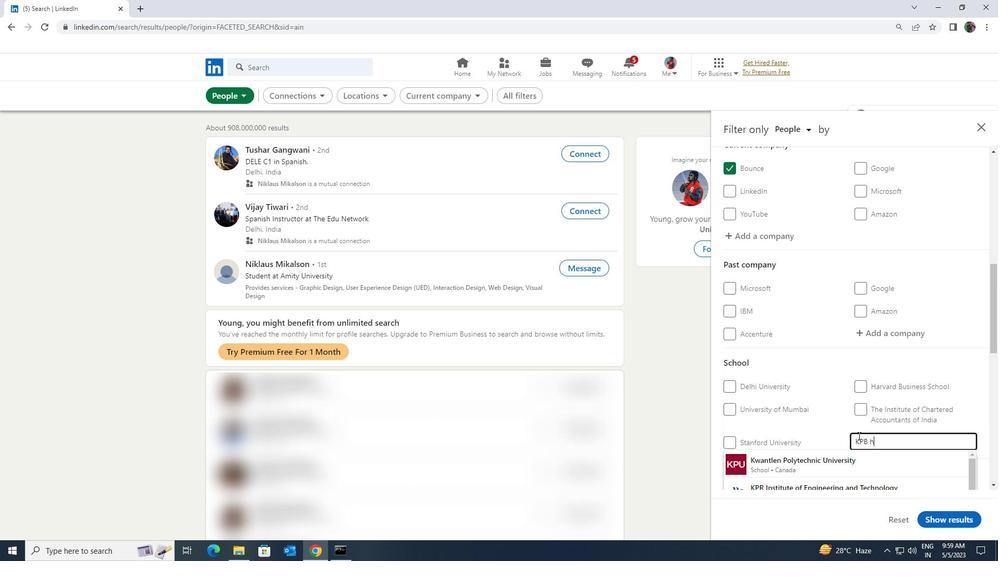 
Action: Mouse moved to (861, 453)
Screenshot: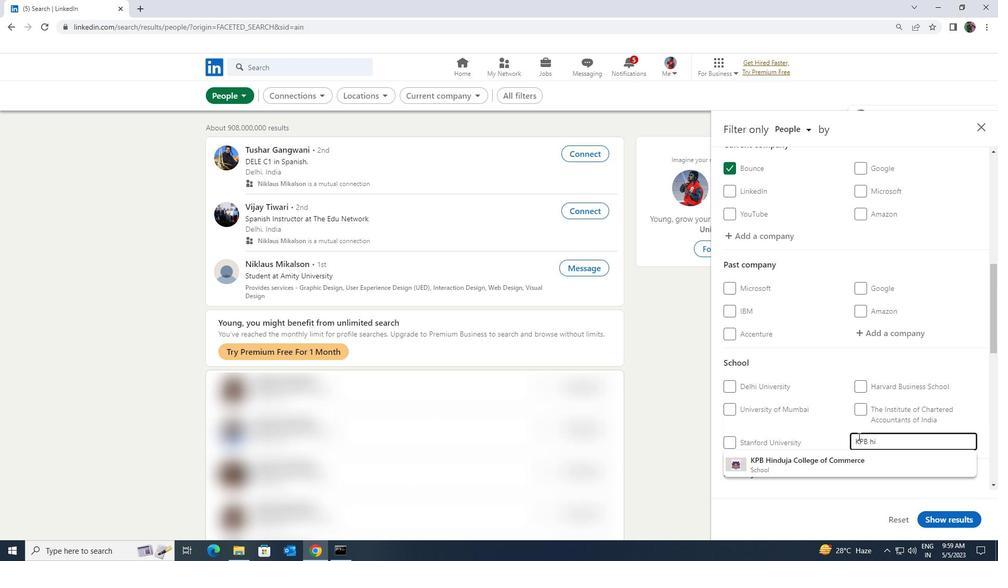 
Action: Mouse pressed left at (861, 453)
Screenshot: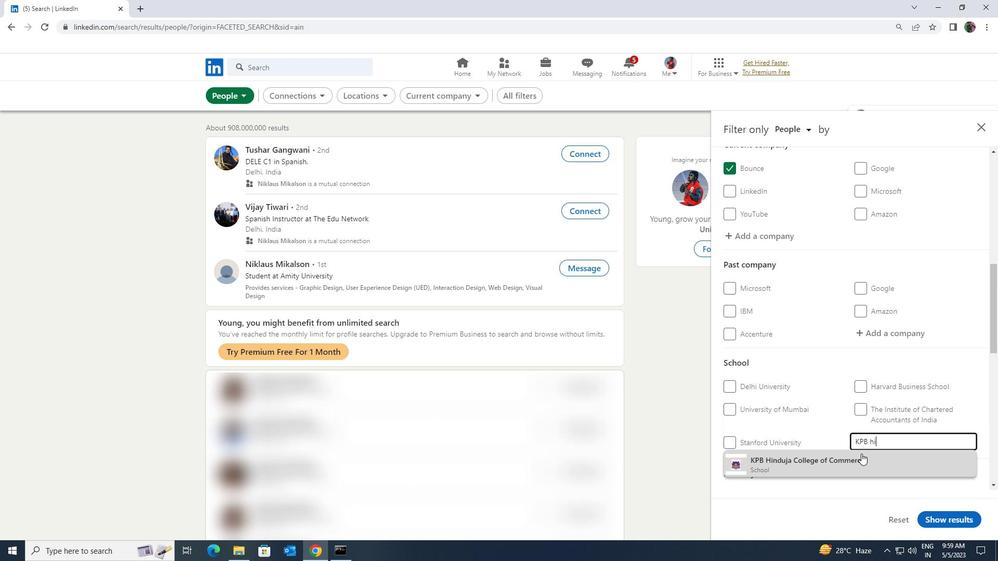 
Action: Mouse moved to (862, 446)
Screenshot: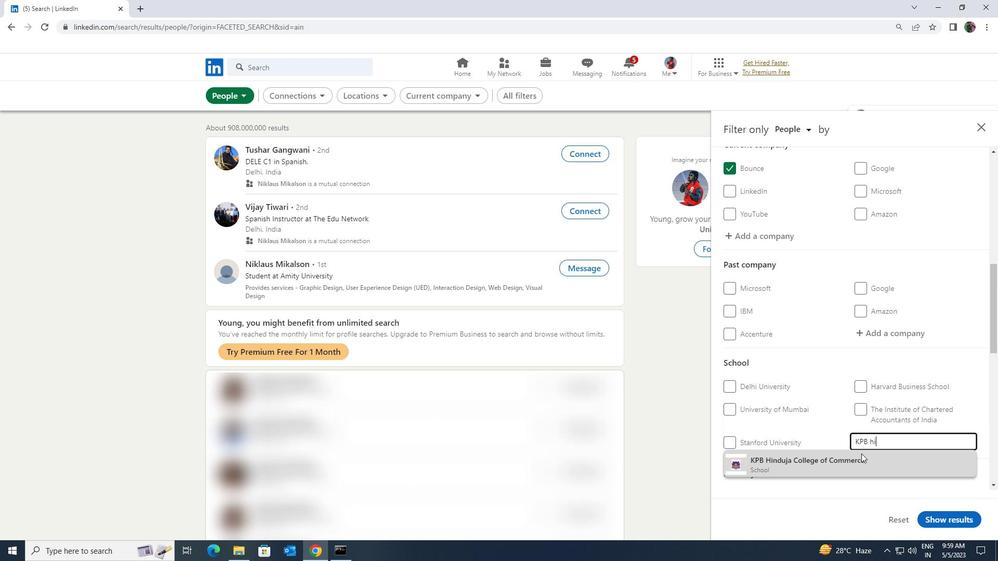 
Action: Mouse scrolled (862, 445) with delta (0, 0)
Screenshot: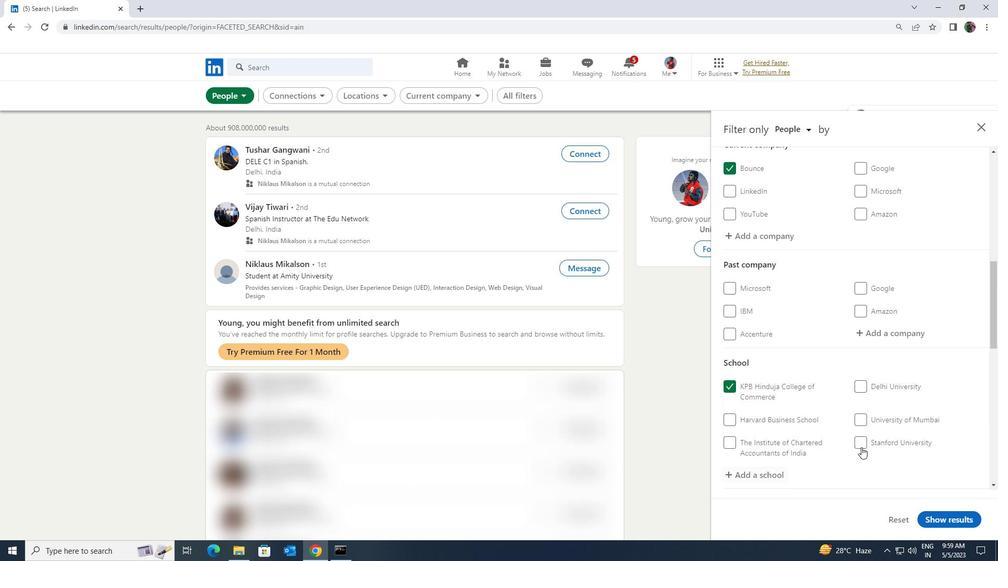 
Action: Mouse scrolled (862, 445) with delta (0, 0)
Screenshot: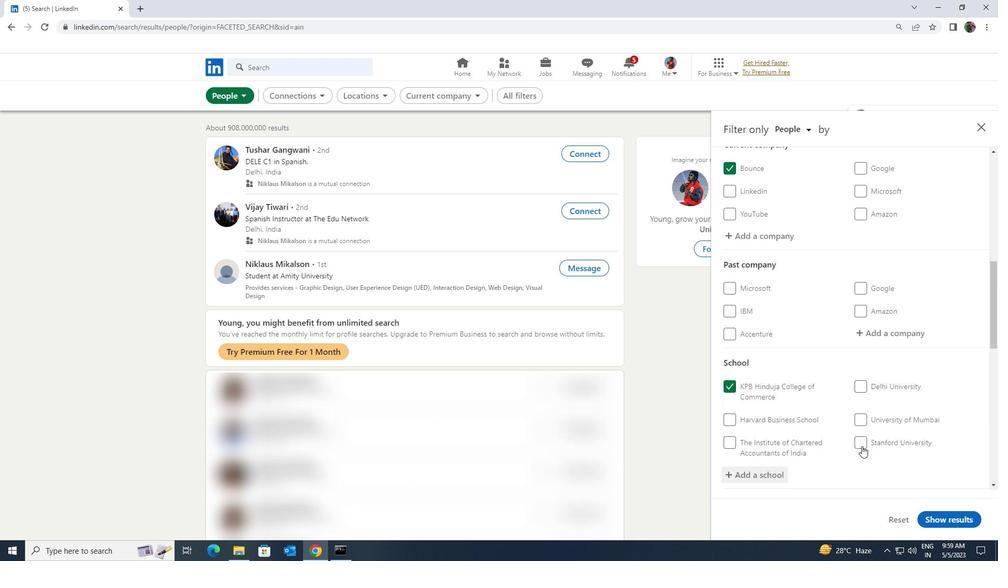 
Action: Mouse scrolled (862, 445) with delta (0, 0)
Screenshot: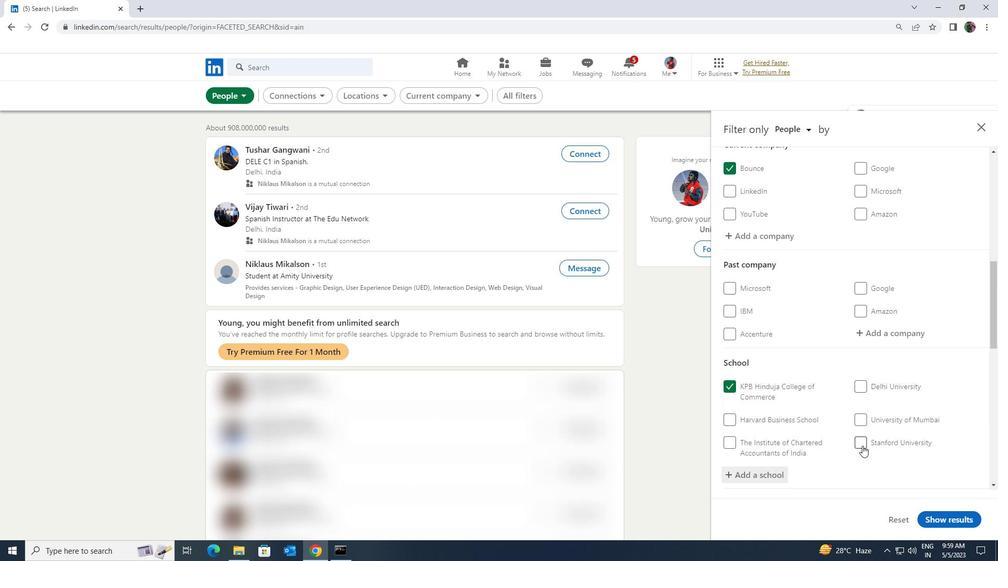 
Action: Mouse scrolled (862, 445) with delta (0, 0)
Screenshot: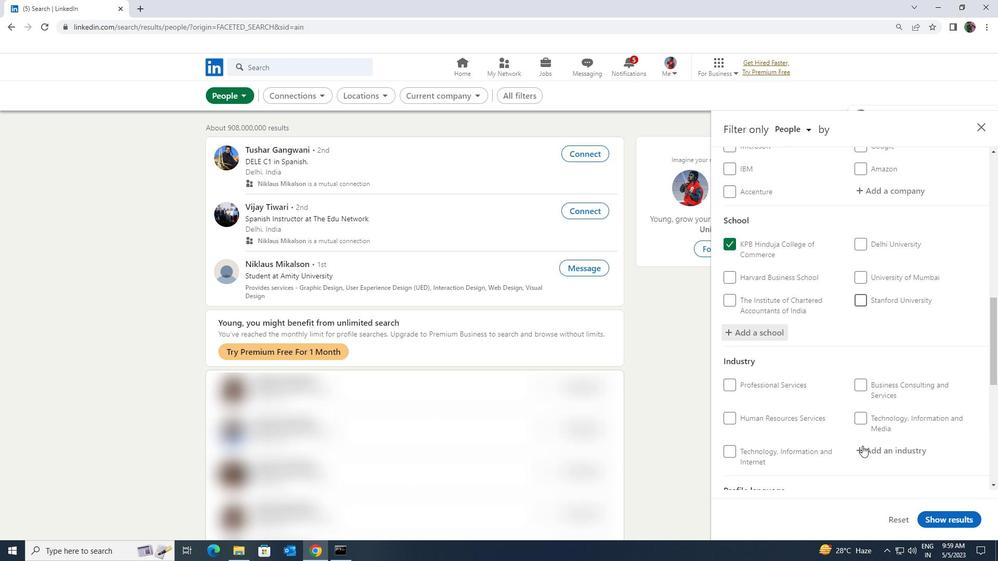 
Action: Mouse moved to (876, 383)
Screenshot: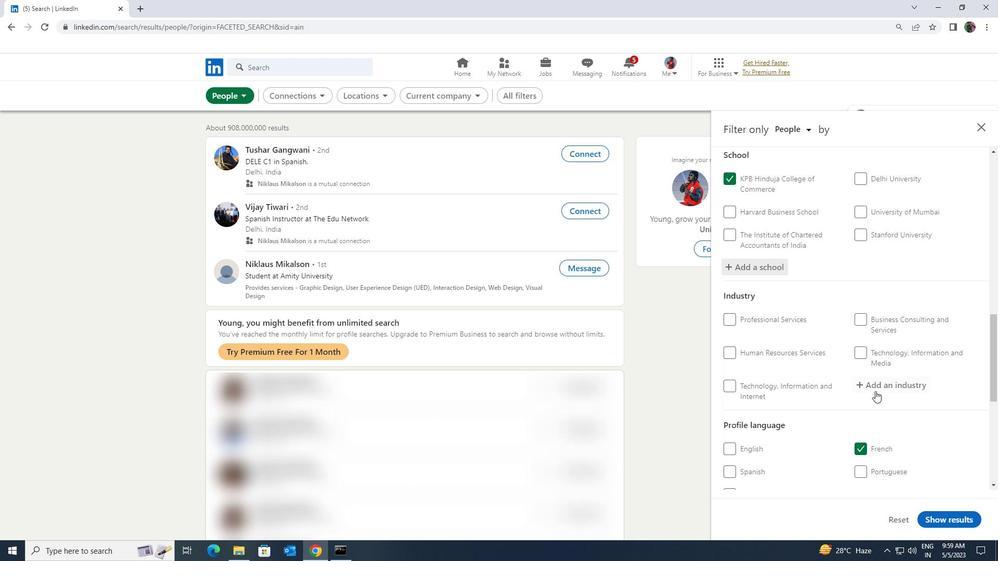 
Action: Mouse pressed left at (876, 383)
Screenshot: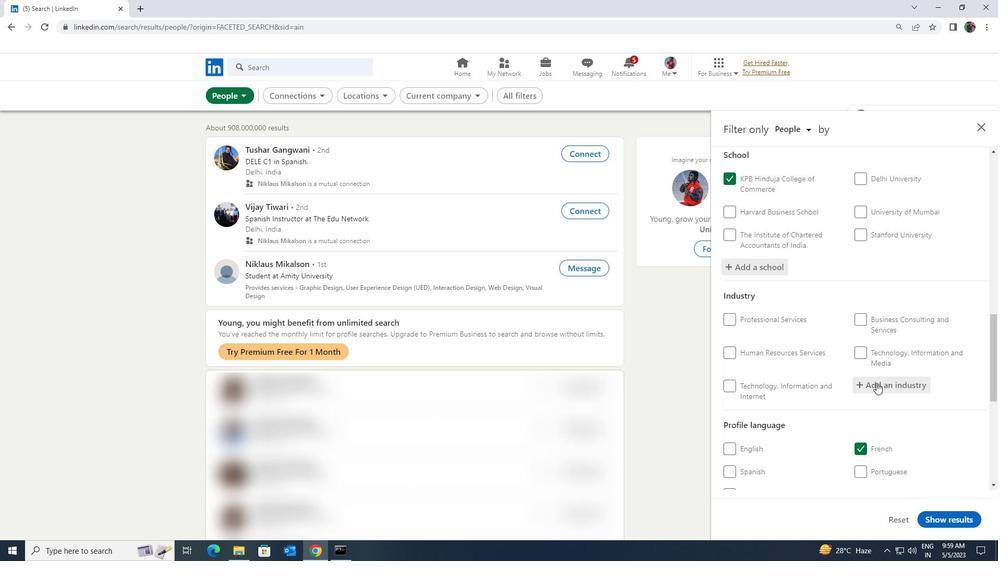 
Action: Key pressed <Key.shift><Key.shift><Key.shift><Key.shift><Key.shift><Key.shift><Key.shift><Key.shift><Key.shift><Key.shift><Key.shift><Key.shift><Key.shift>HEALTH<Key.space>AND
Screenshot: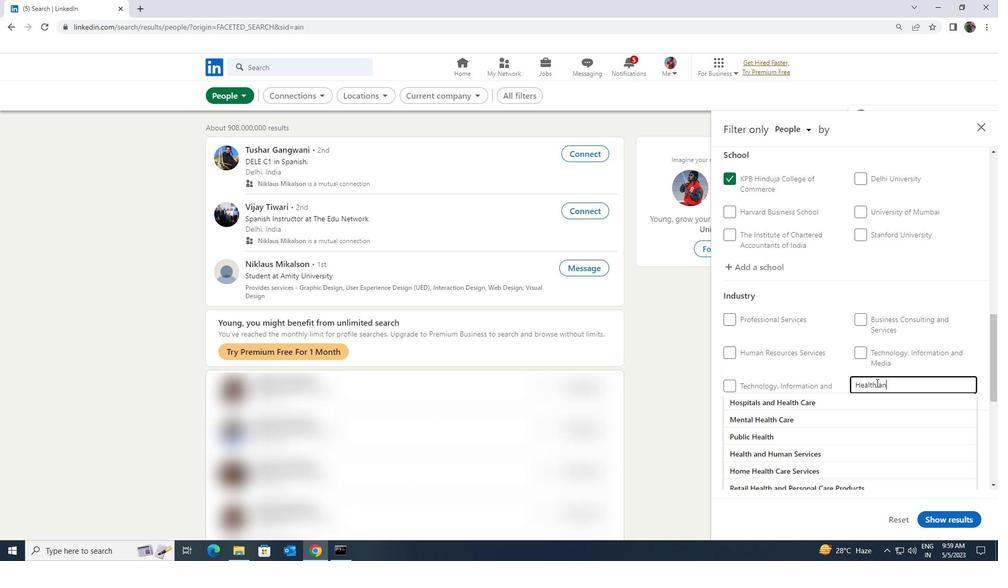 
Action: Mouse moved to (867, 412)
Screenshot: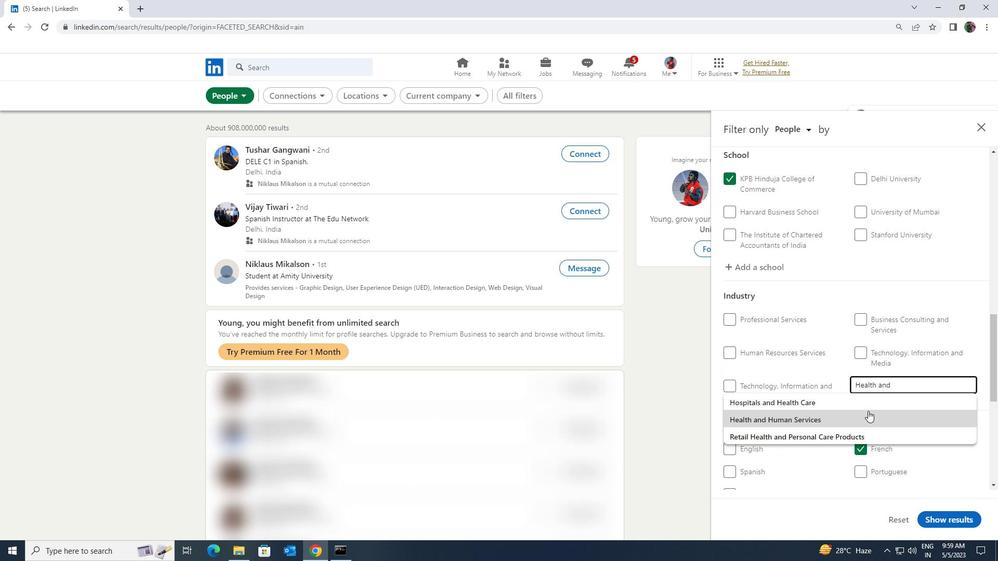 
Action: Mouse pressed left at (867, 412)
Screenshot: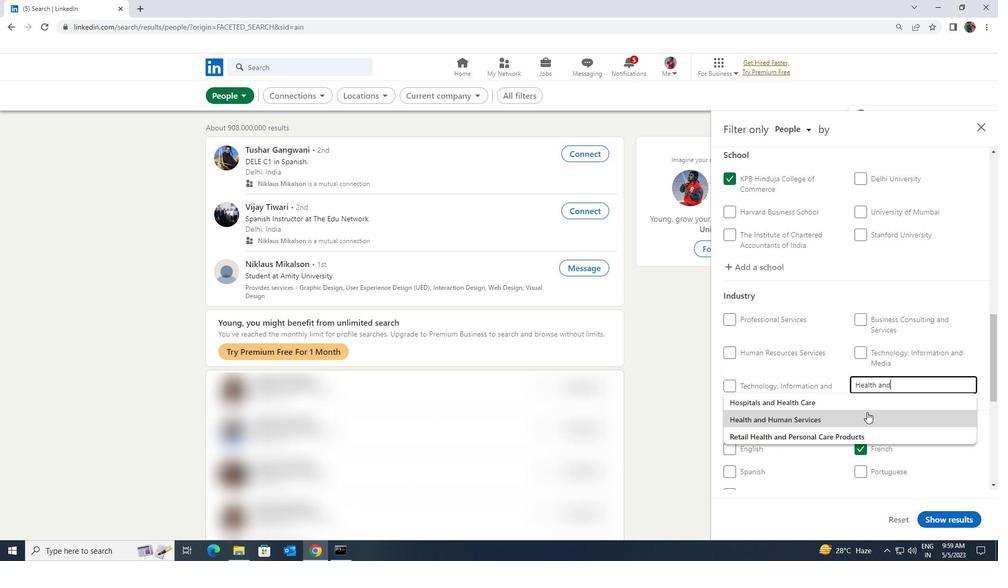
Action: Mouse scrolled (867, 411) with delta (0, 0)
Screenshot: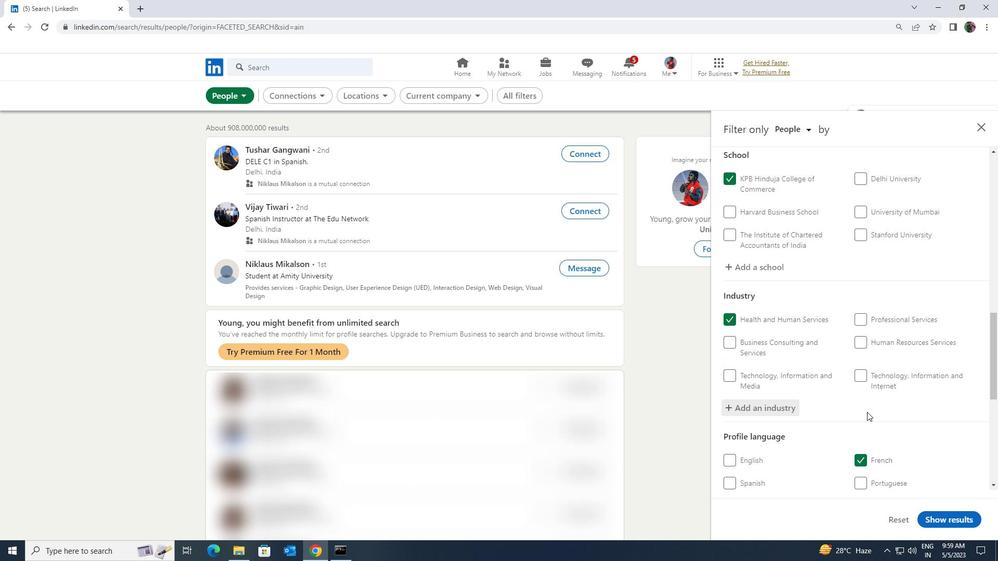 
Action: Mouse scrolled (867, 411) with delta (0, 0)
Screenshot: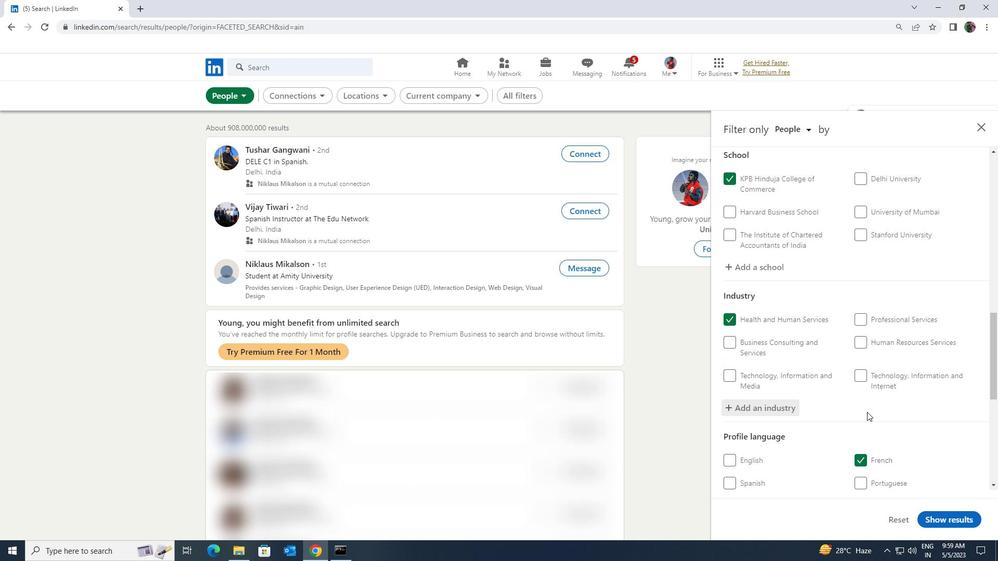 
Action: Mouse scrolled (867, 411) with delta (0, 0)
Screenshot: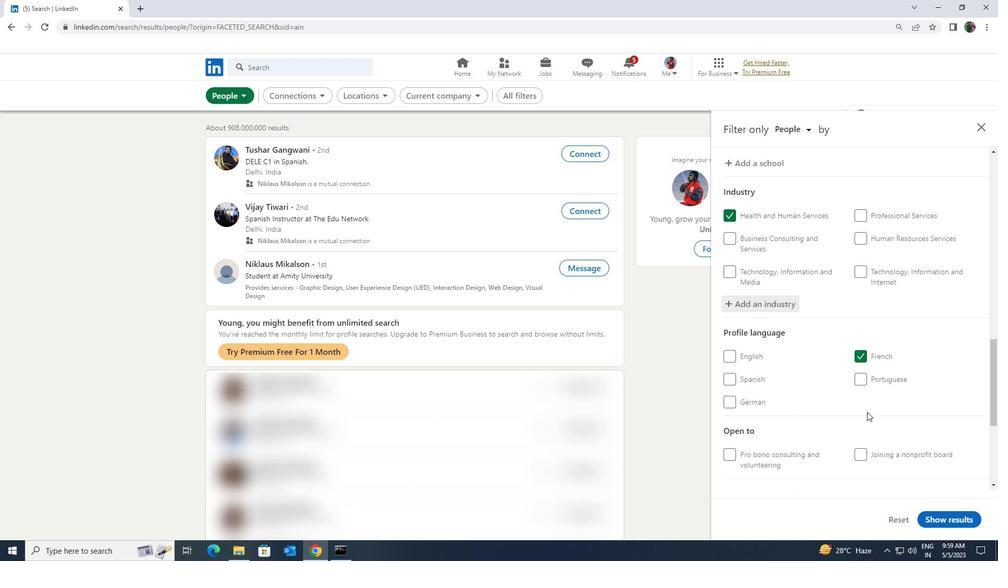 
Action: Mouse scrolled (867, 411) with delta (0, 0)
Screenshot: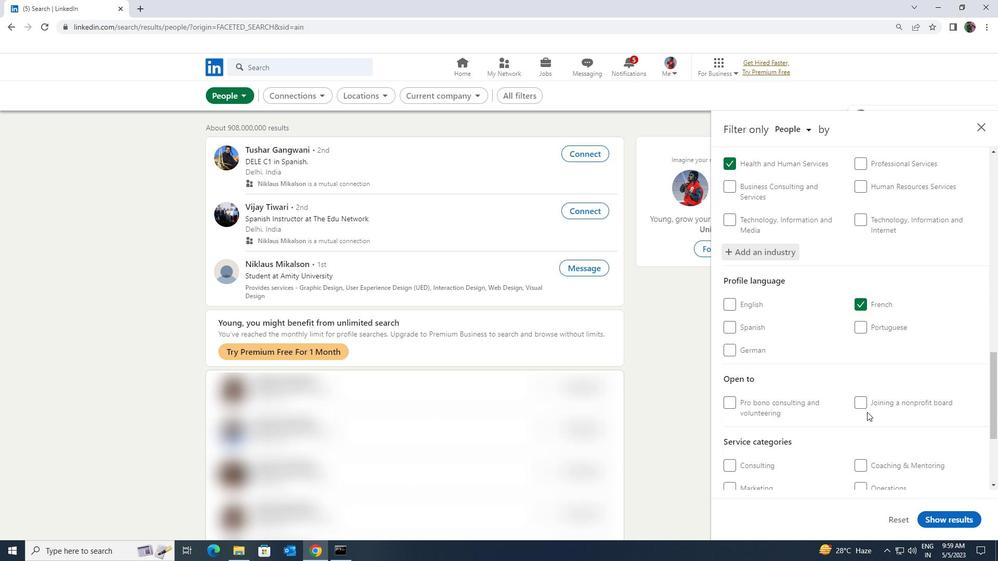 
Action: Mouse scrolled (867, 411) with delta (0, 0)
Screenshot: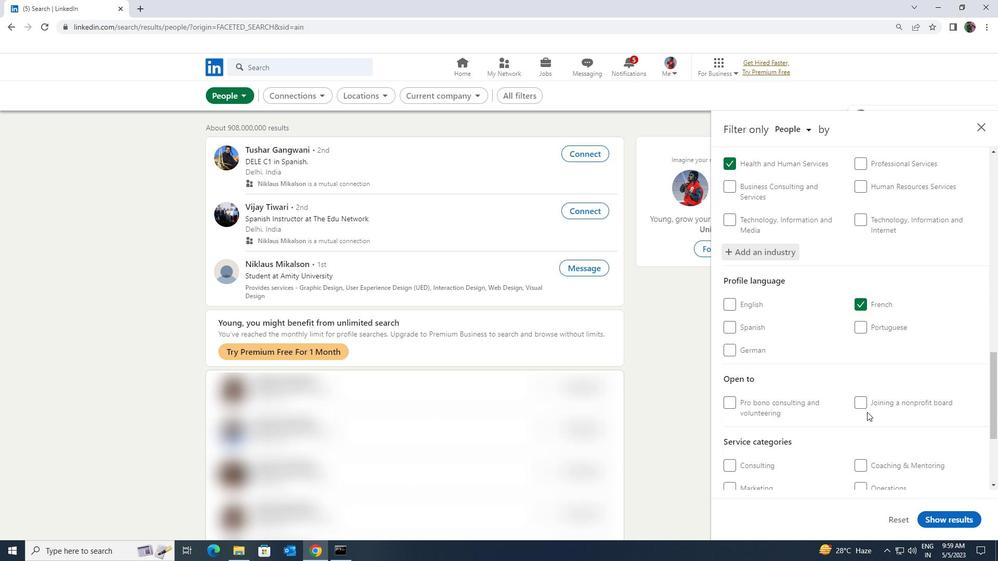 
Action: Mouse moved to (867, 412)
Screenshot: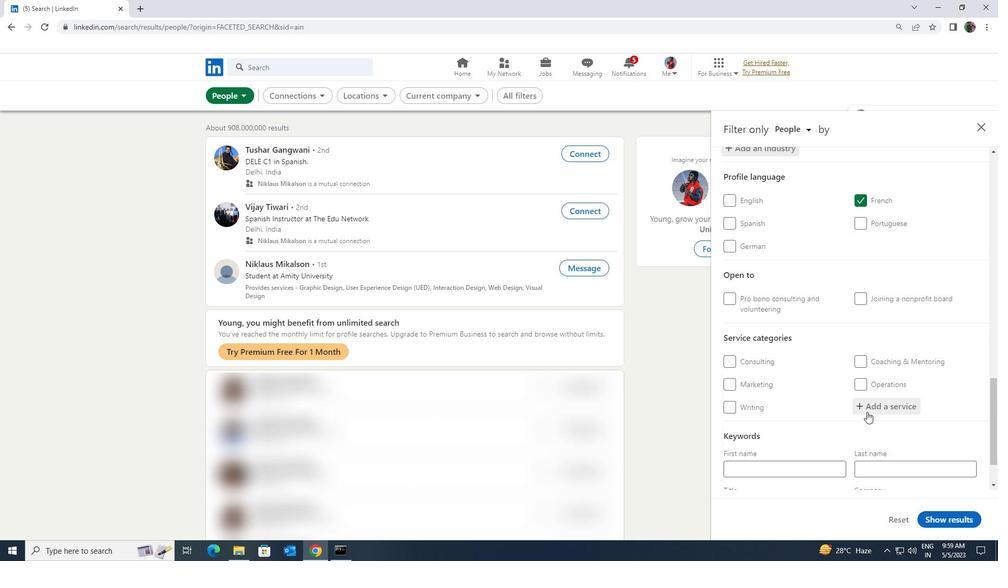 
Action: Mouse pressed left at (867, 412)
Screenshot: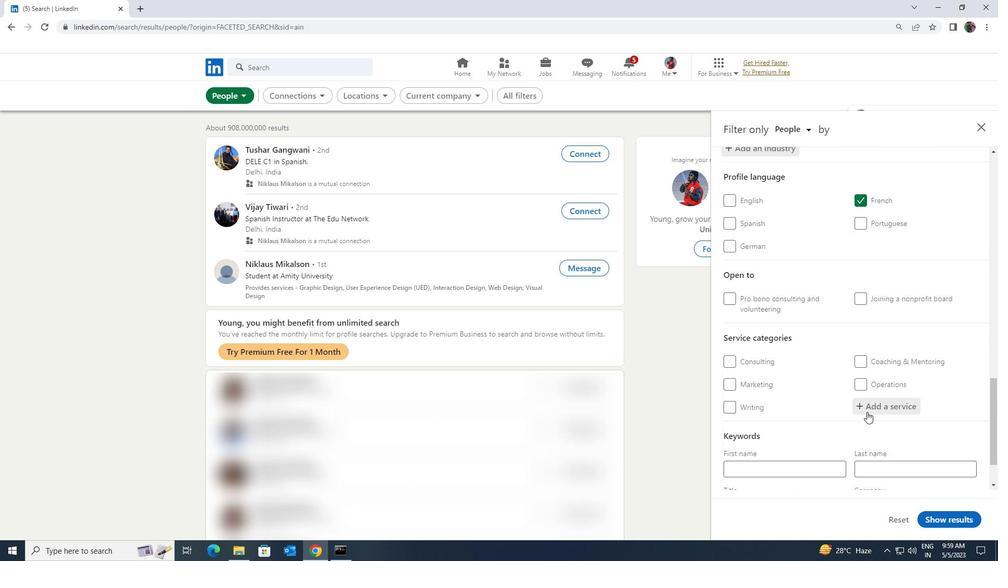 
Action: Key pressed <Key.shift>CORPO
Screenshot: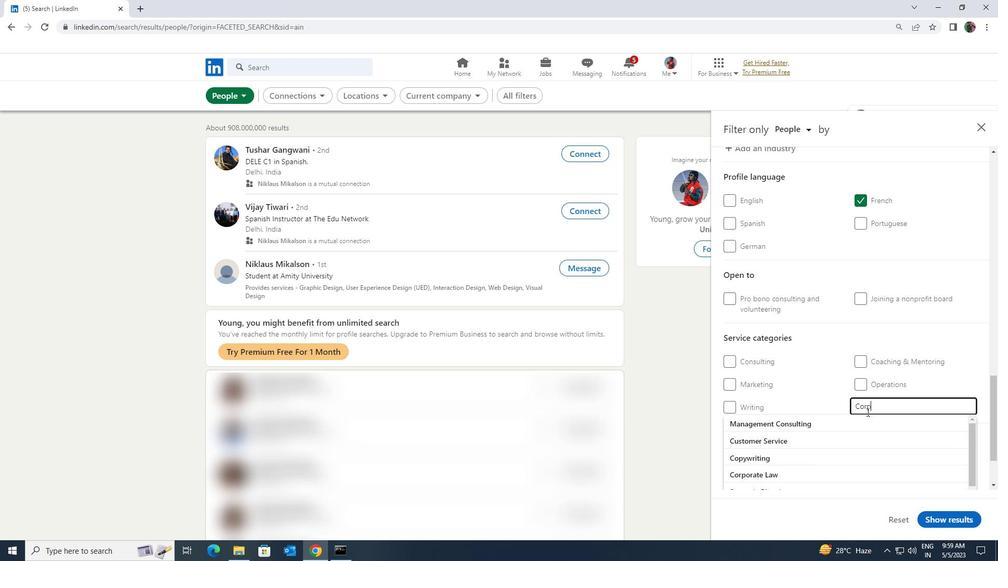
Action: Mouse moved to (846, 450)
Screenshot: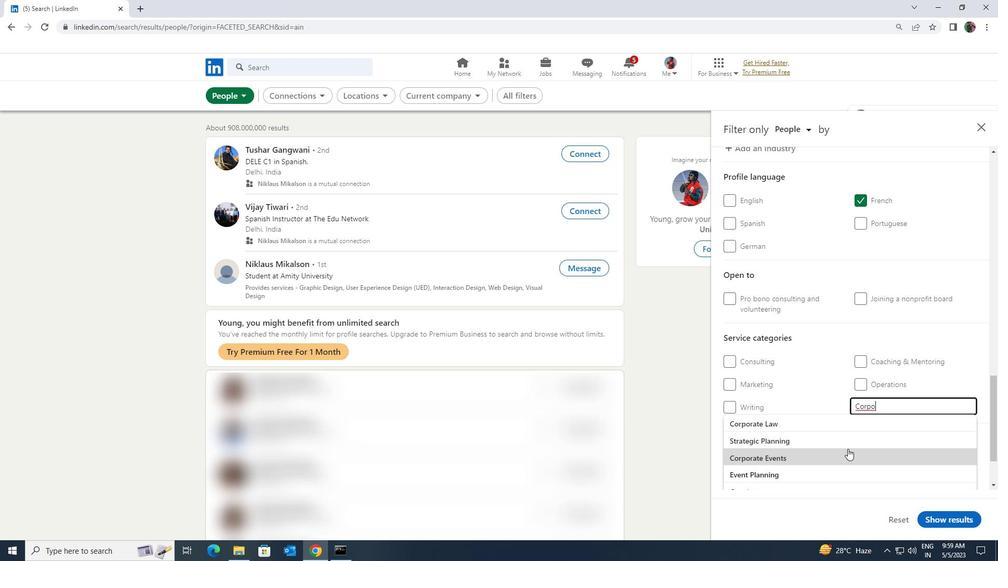 
Action: Mouse pressed left at (846, 450)
Screenshot: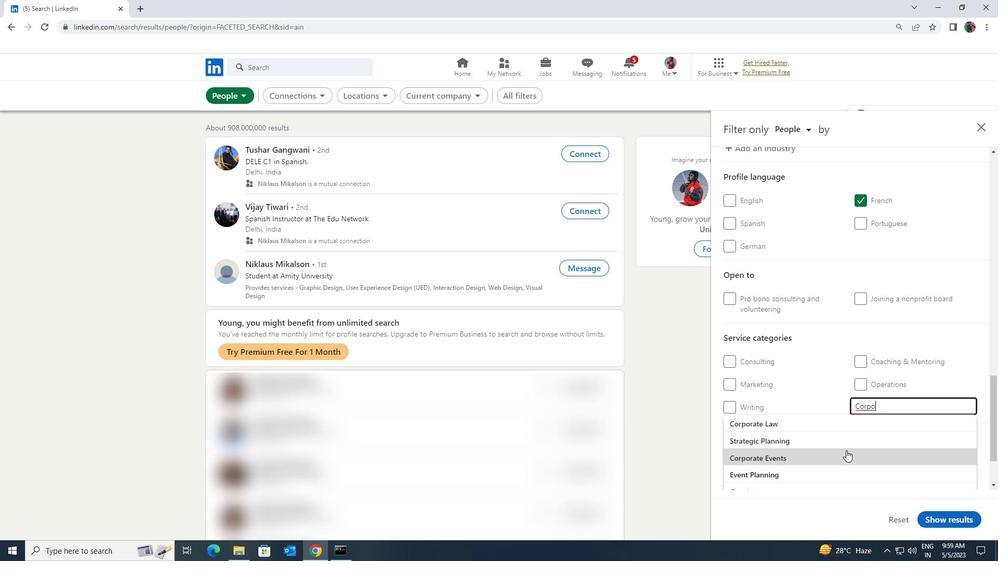
Action: Mouse moved to (845, 441)
Screenshot: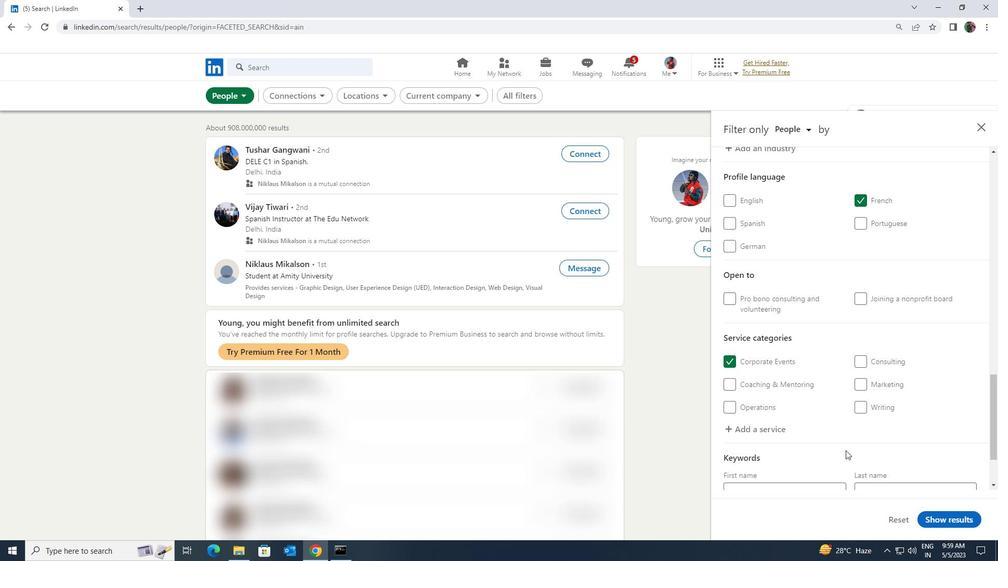 
Action: Mouse scrolled (845, 441) with delta (0, 0)
Screenshot: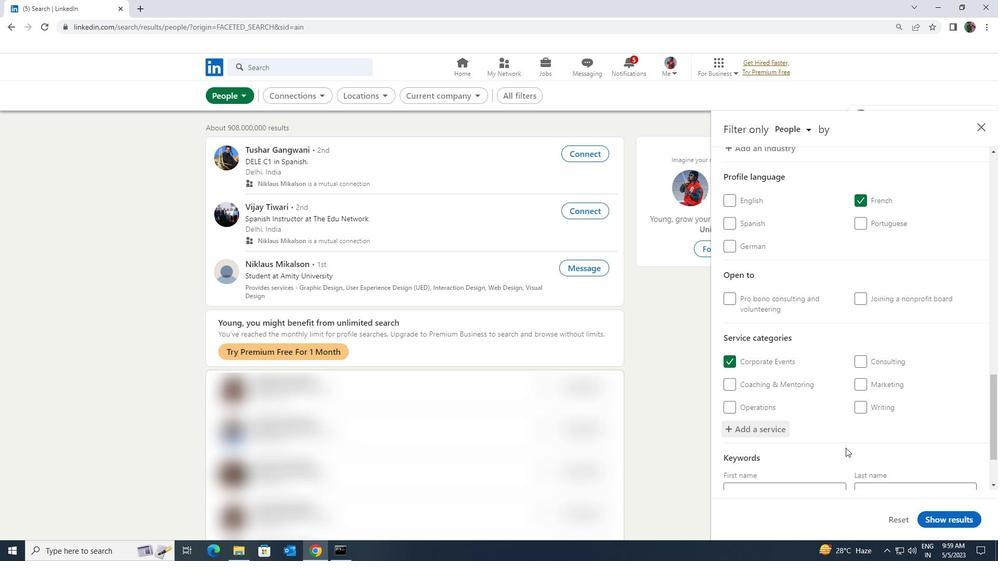 
Action: Mouse moved to (845, 441)
Screenshot: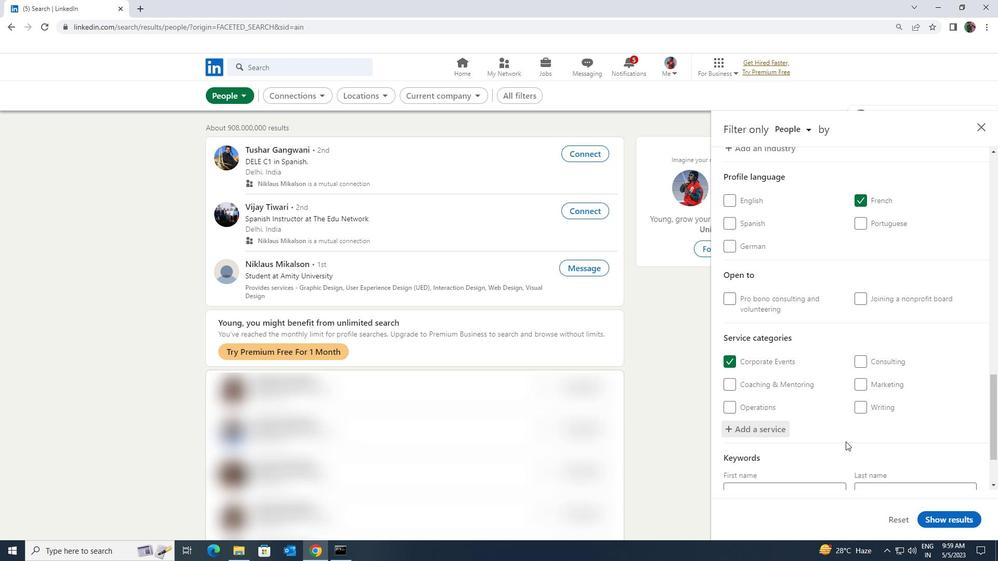 
Action: Mouse scrolled (845, 440) with delta (0, 0)
Screenshot: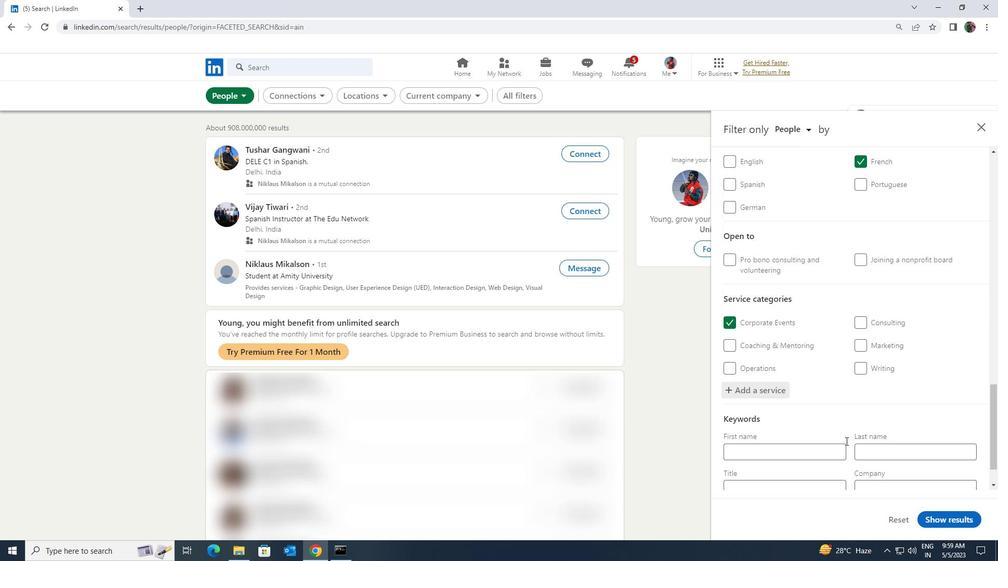 
Action: Mouse moved to (840, 440)
Screenshot: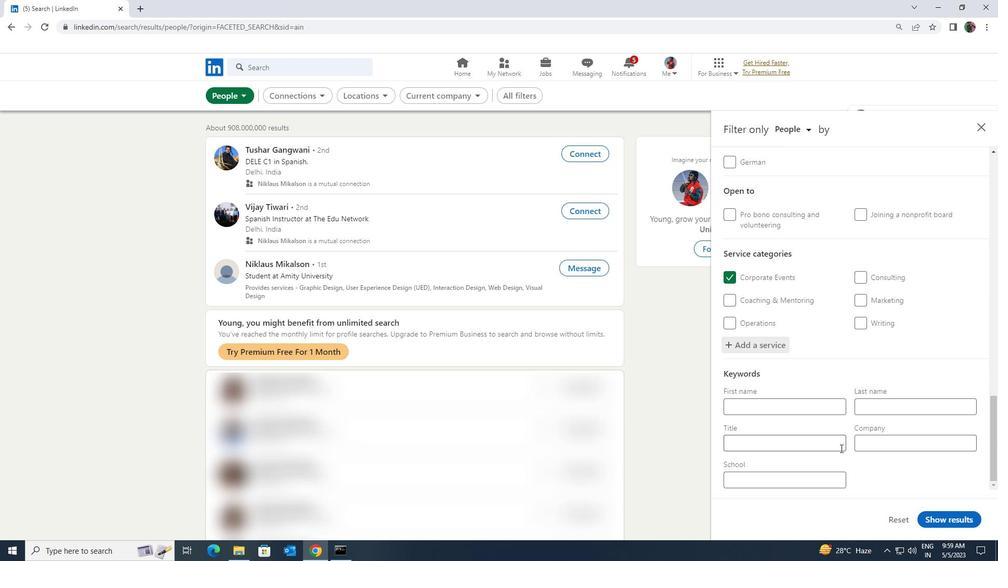 
Action: Mouse pressed left at (840, 440)
Screenshot: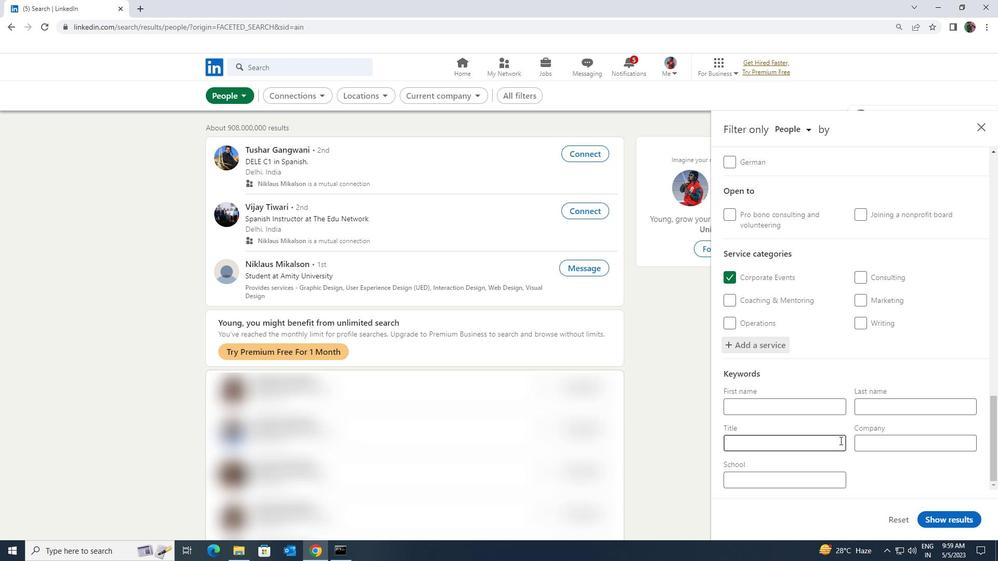 
Action: Key pressed <Key.shift><Key.shift>NUCLEAR<Key.space><Key.shift>ENERGY
Screenshot: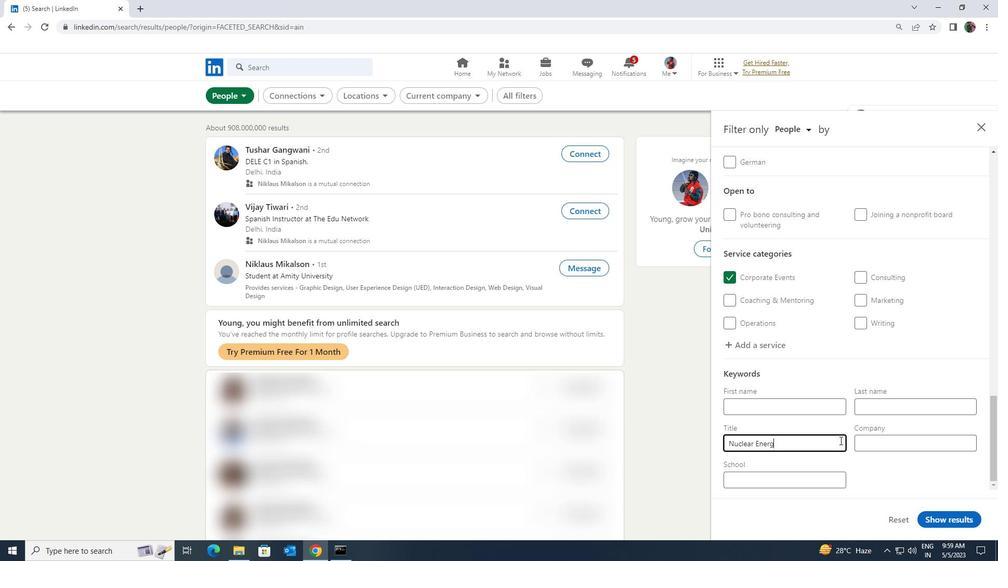 
Action: Mouse moved to (944, 517)
Screenshot: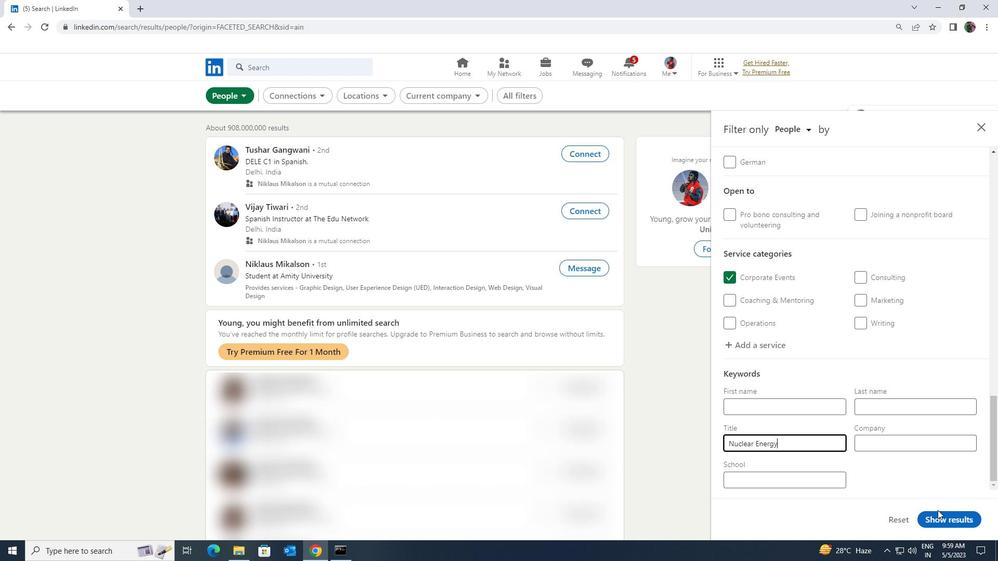 
Action: Mouse pressed left at (944, 517)
Screenshot: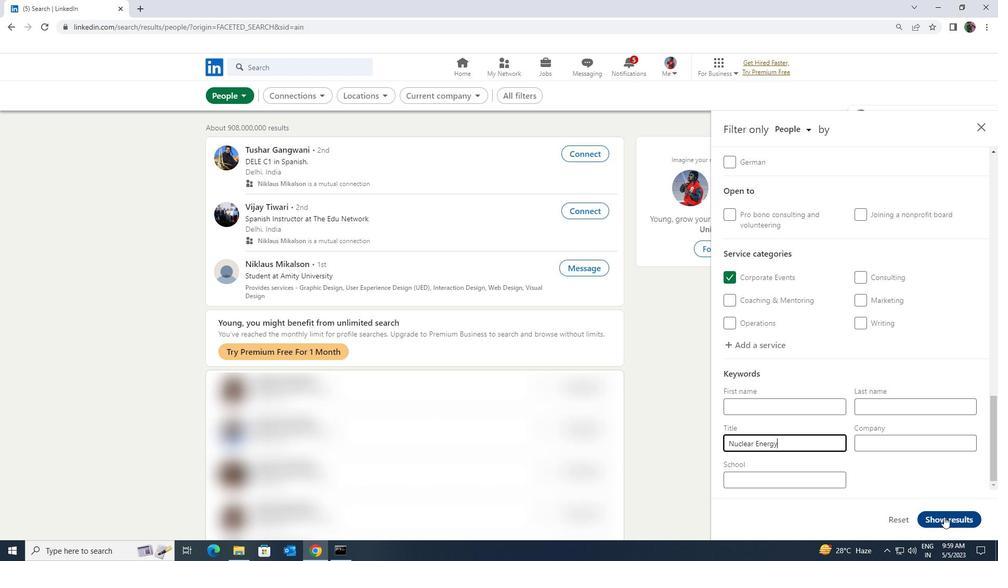 
